 Task: Add an event with the title Second Marketing Campaign Performance Evaluation and Optimization, date '2023/10/25', time 7:50 AM to 9:50 AMand add a description: The Strategy Planning Session sets the foundation for informed decision-making, goal alignment, and coordinated efforts. It enables participants to collectively shape the organization's or project's direction, anticipate challenges, and create a roadmap for success._x000D_
_x000D_
_x000D_
_x000D_
_x000D_
, put the event into Blue category . Add location for the event as: 321 Kurfürstendamm, Berlin, Germany, logged in from the account softage.9@softage.netand send the event invitation to softage.7@softage.net with CC to  softage.8@softage.net. Set a reminder for the event 92 day before
Action: Mouse moved to (80, 103)
Screenshot: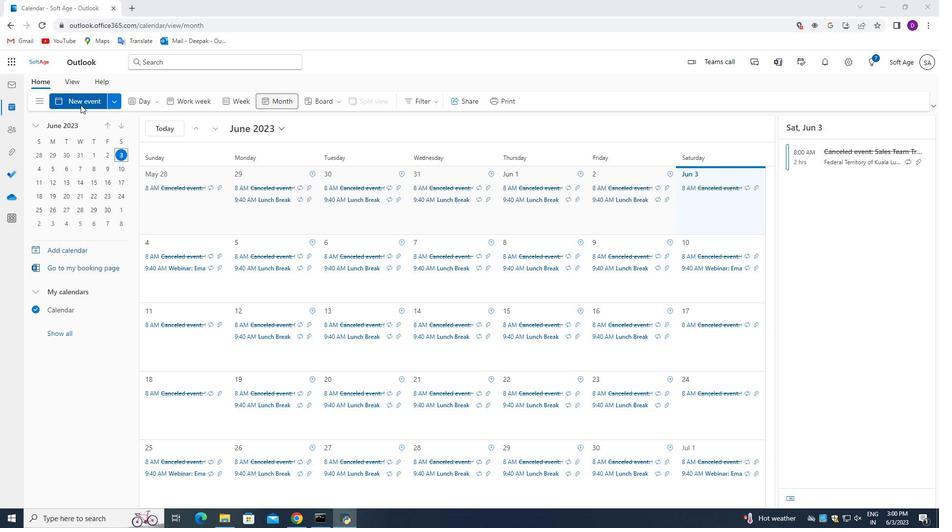 
Action: Mouse pressed left at (80, 103)
Screenshot: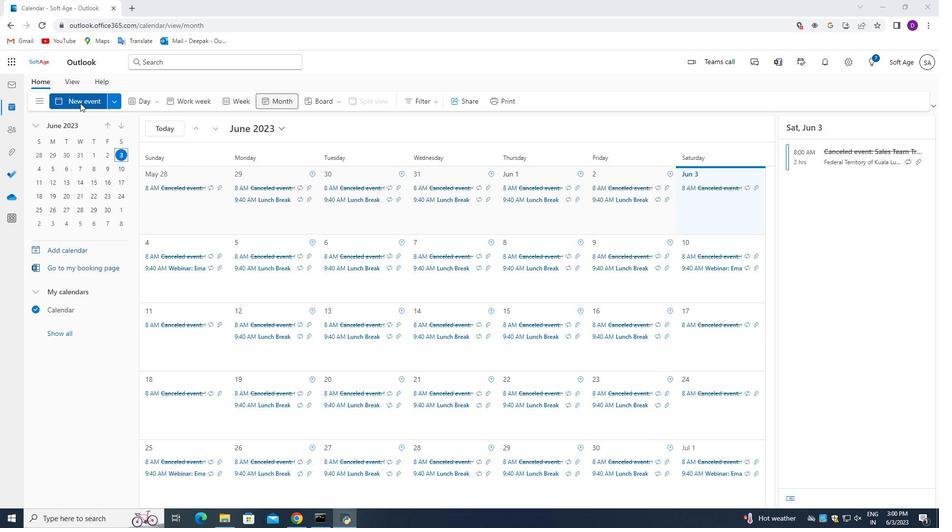
Action: Mouse moved to (296, 381)
Screenshot: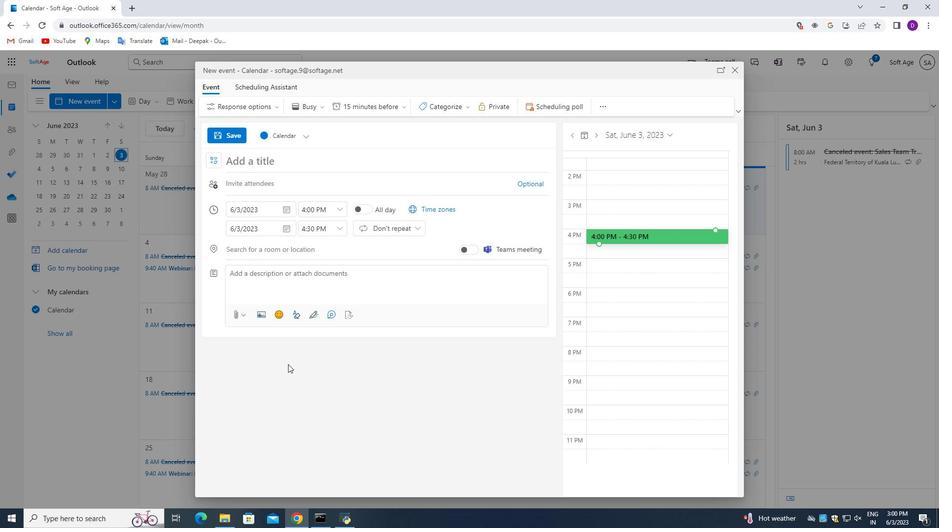 
Action: Key pressed <Key.shift_r>Second<Key.space><Key.shift>Marketing<Key.space><Key.shift_r>Campaign<Key.space><Key.shift_r><Key.shift>Performance<Key.space><Key.shift_r>Evaluation<Key.space>and<Key.space><Key.shift>Optimization
Screenshot: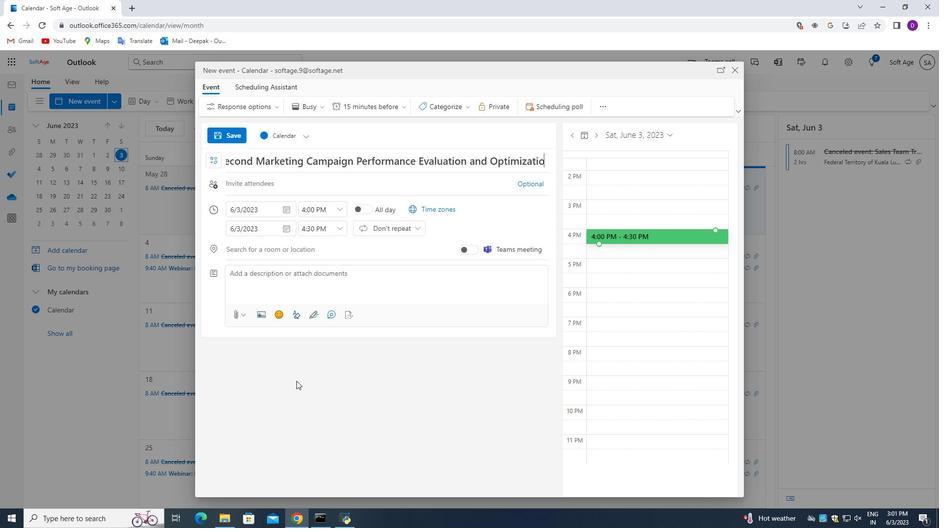 
Action: Mouse moved to (285, 209)
Screenshot: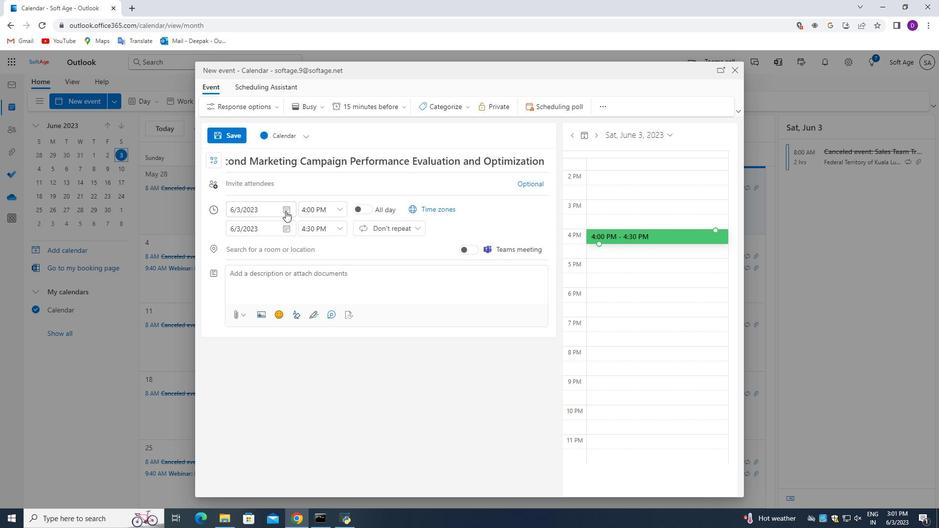 
Action: Mouse pressed left at (285, 209)
Screenshot: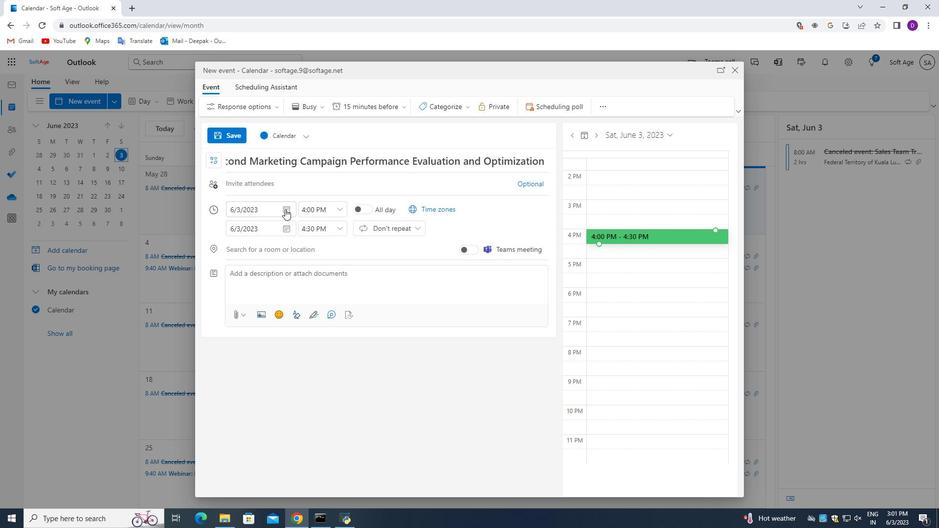 
Action: Mouse moved to (265, 233)
Screenshot: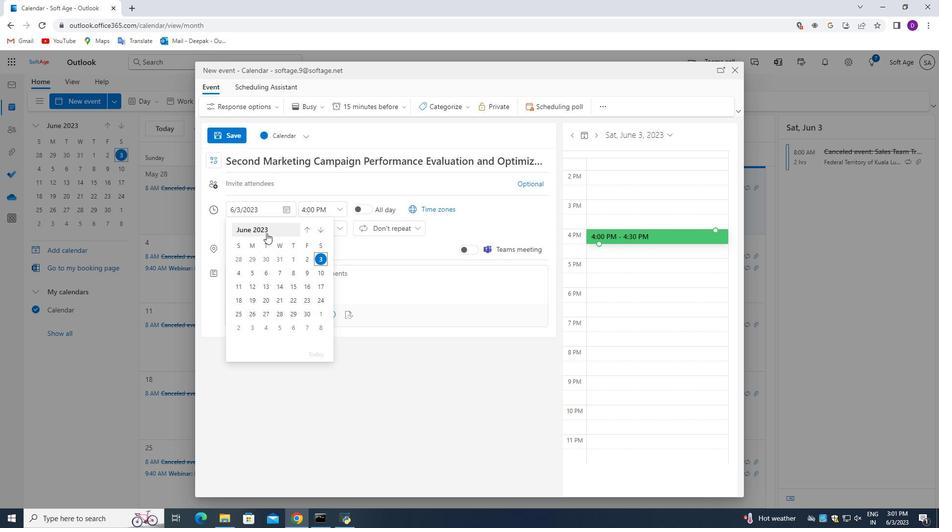 
Action: Mouse pressed left at (265, 233)
Screenshot: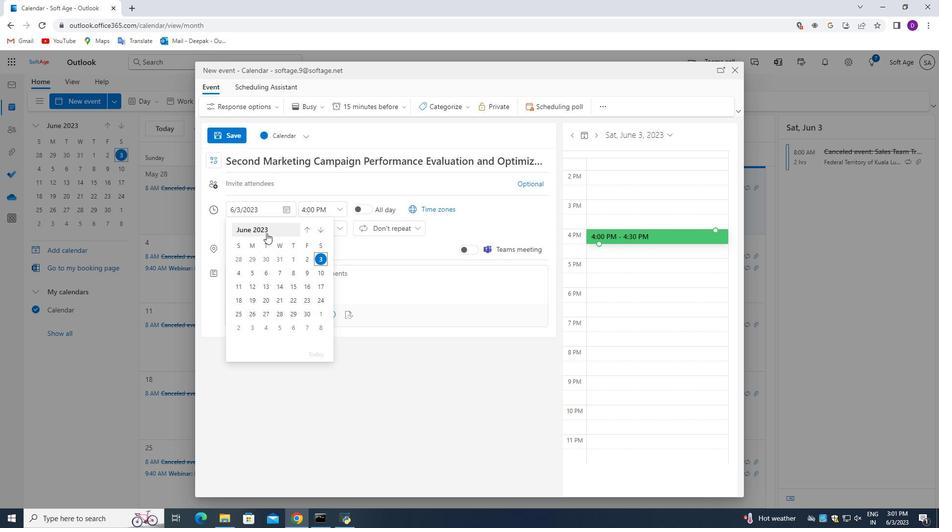 
Action: Mouse moved to (270, 304)
Screenshot: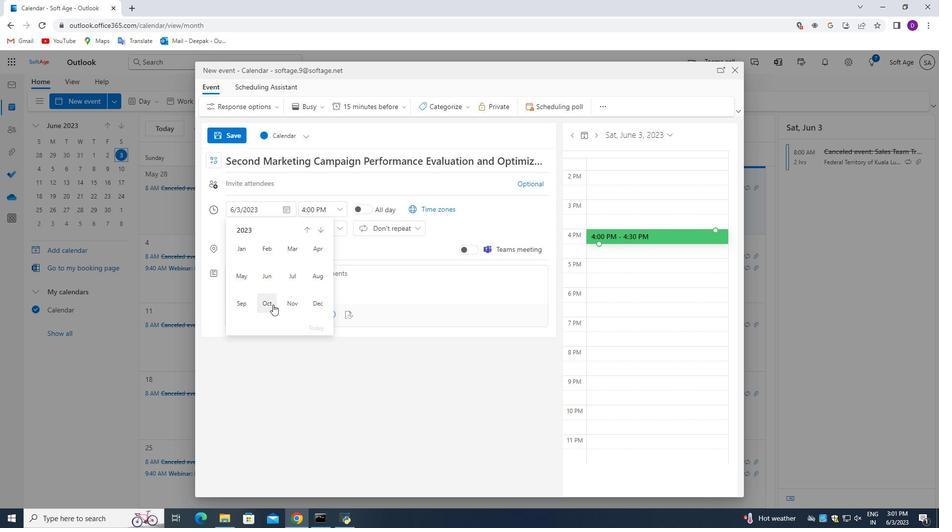 
Action: Mouse pressed left at (270, 304)
Screenshot: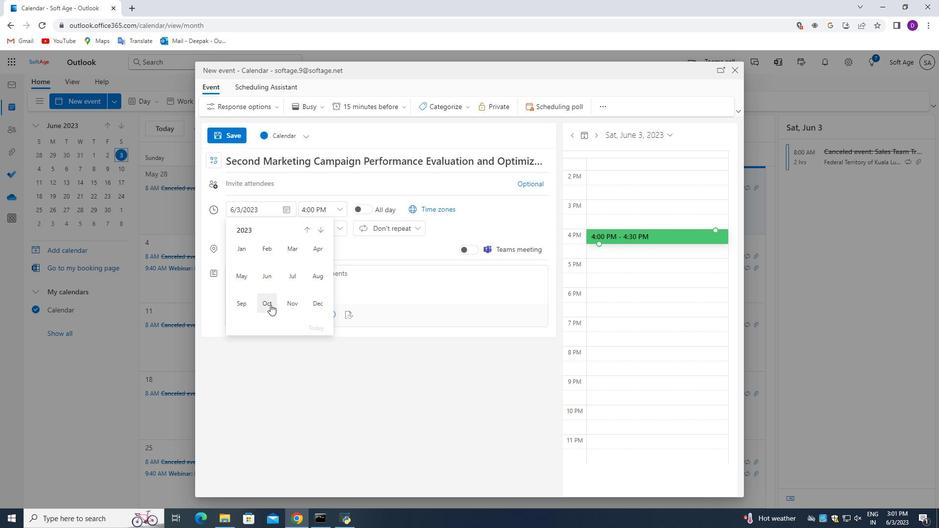 
Action: Mouse moved to (278, 300)
Screenshot: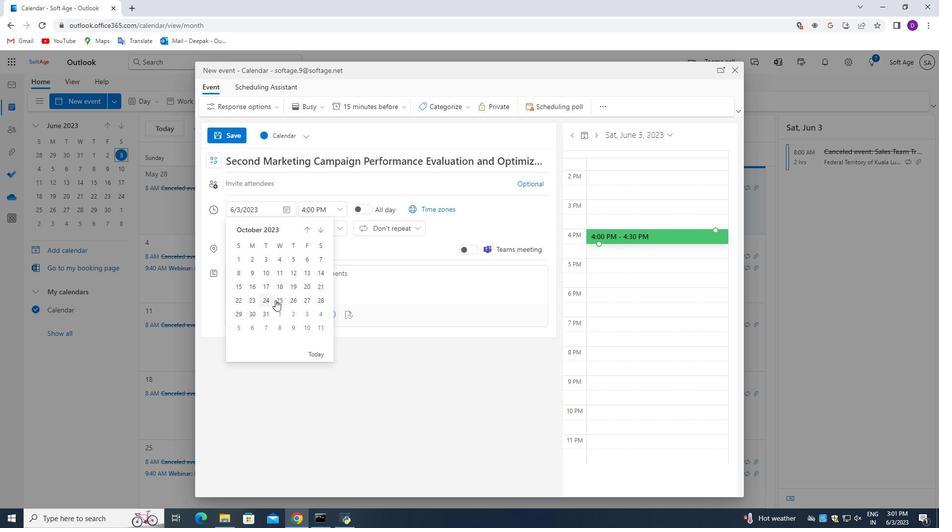 
Action: Mouse pressed left at (278, 300)
Screenshot: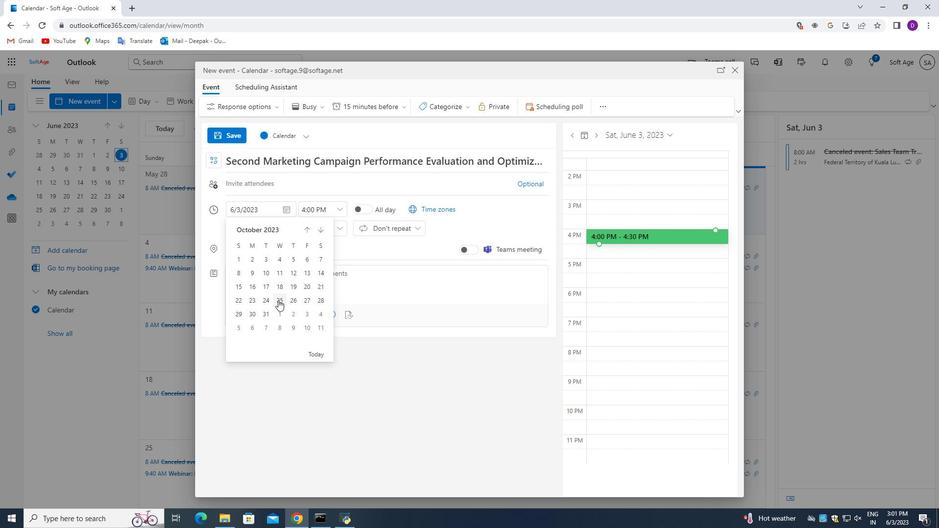 
Action: Mouse moved to (309, 208)
Screenshot: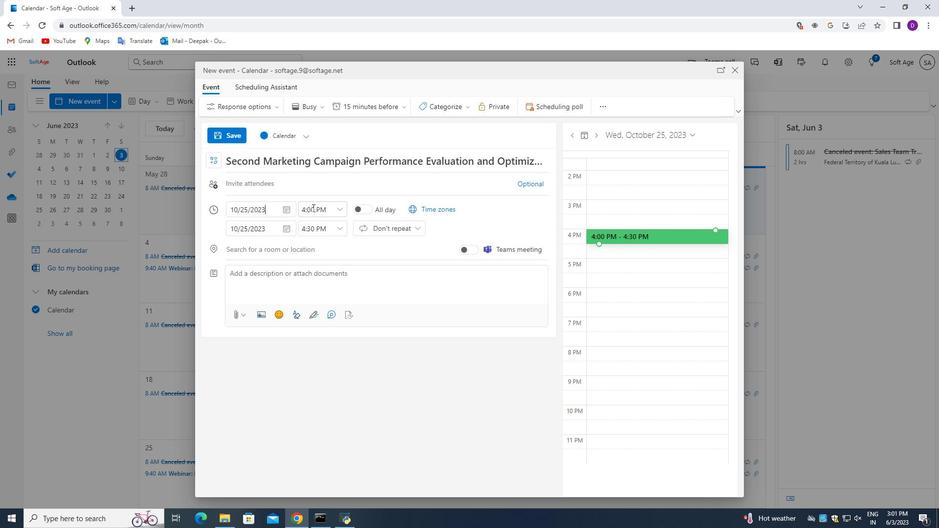 
Action: Mouse pressed left at (309, 208)
Screenshot: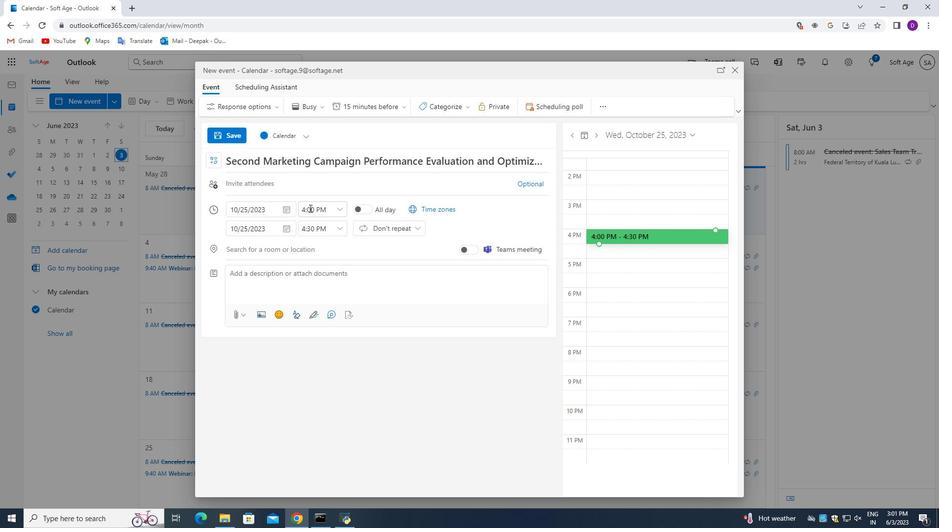
Action: Mouse moved to (304, 210)
Screenshot: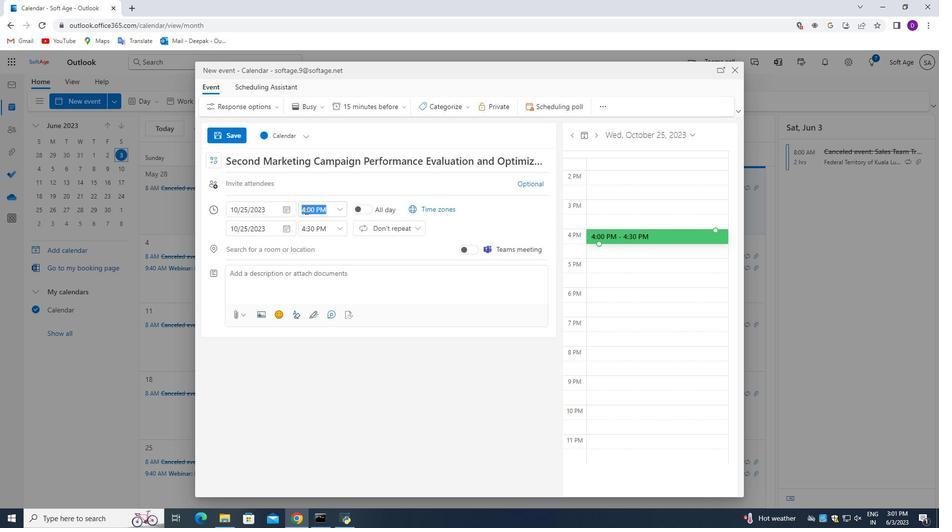 
Action: Mouse pressed left at (304, 210)
Screenshot: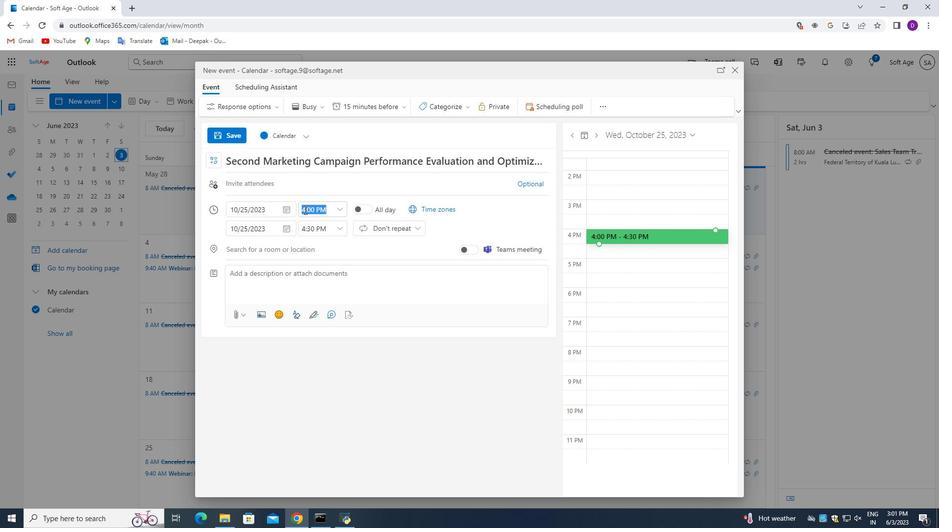 
Action: Mouse moved to (318, 213)
Screenshot: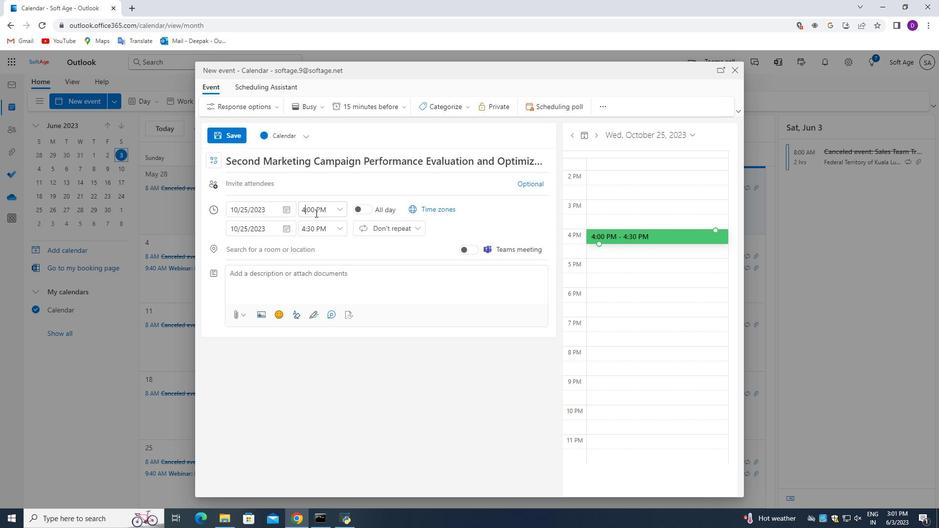 
Action: Key pressed <Key.backspace>7
Screenshot: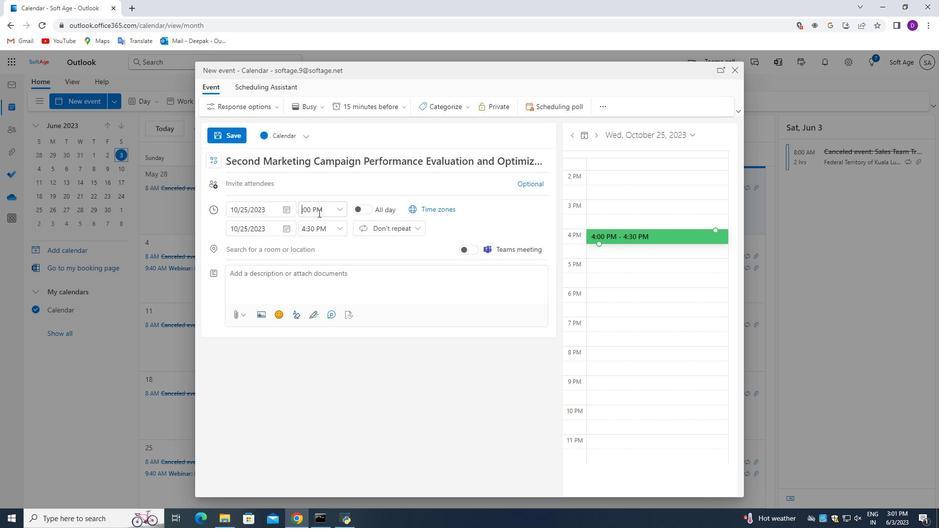 
Action: Mouse moved to (309, 208)
Screenshot: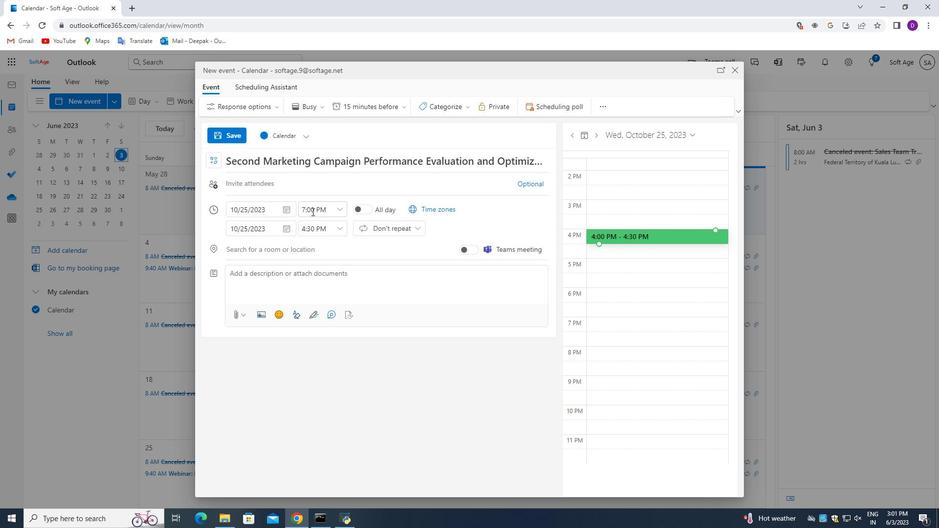 
Action: Mouse pressed left at (309, 208)
Screenshot: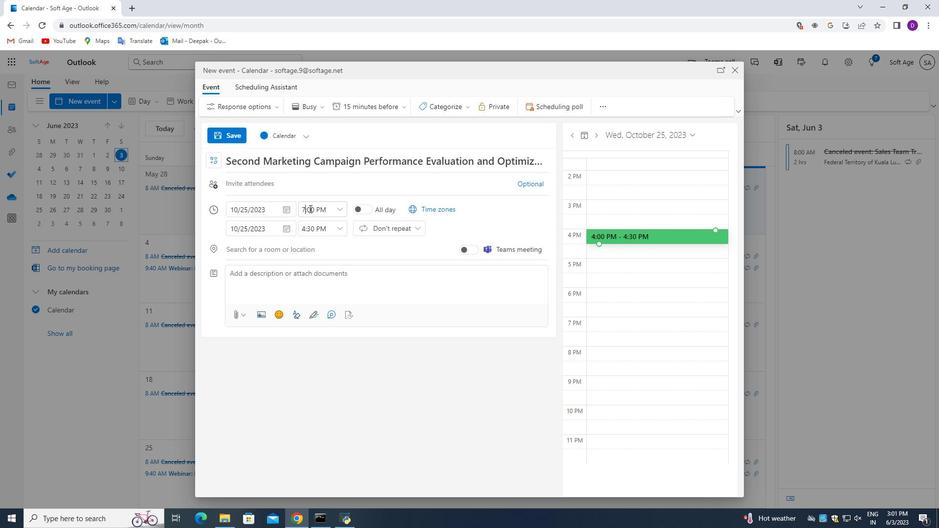 
Action: Mouse moved to (313, 224)
Screenshot: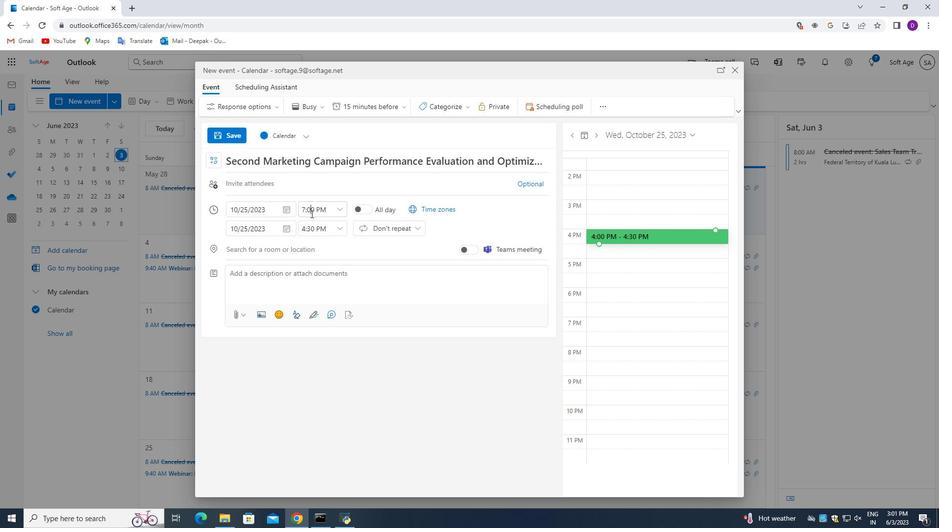 
Action: Key pressed <Key.backspace>5
Screenshot: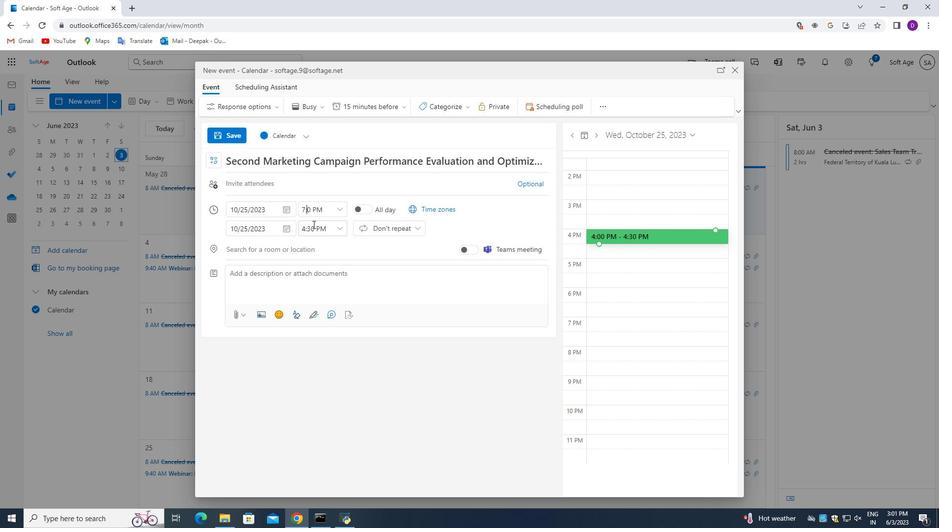 
Action: Mouse moved to (320, 209)
Screenshot: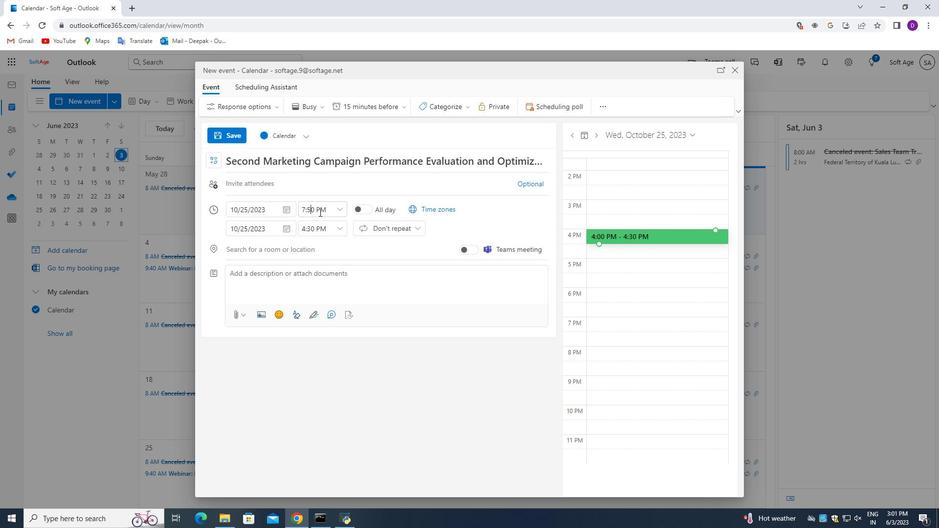 
Action: Mouse pressed left at (320, 209)
Screenshot: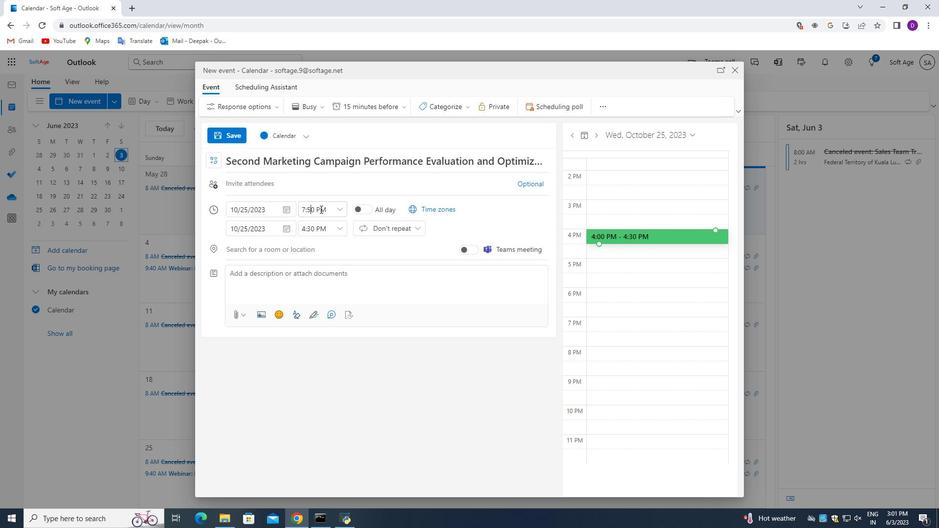 
Action: Key pressed <Key.backspace><Key.shift_r>A
Screenshot: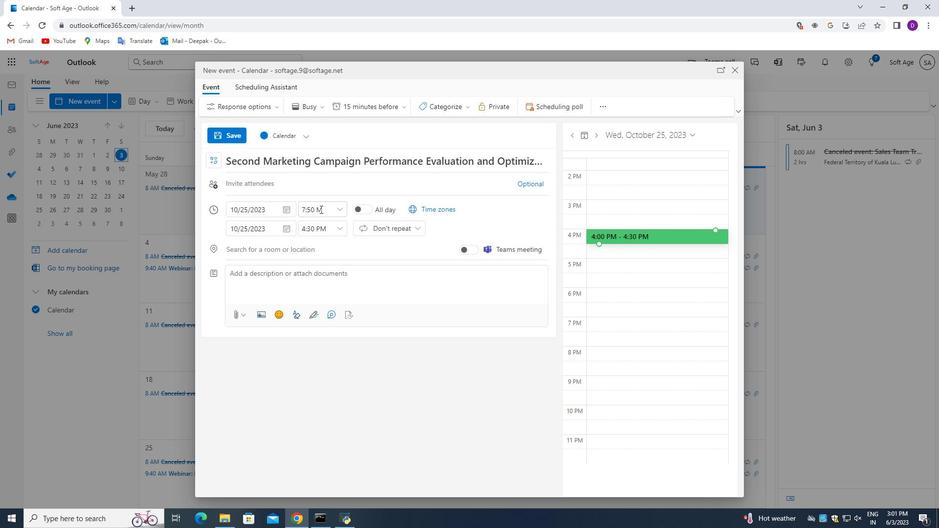 
Action: Mouse moved to (305, 227)
Screenshot: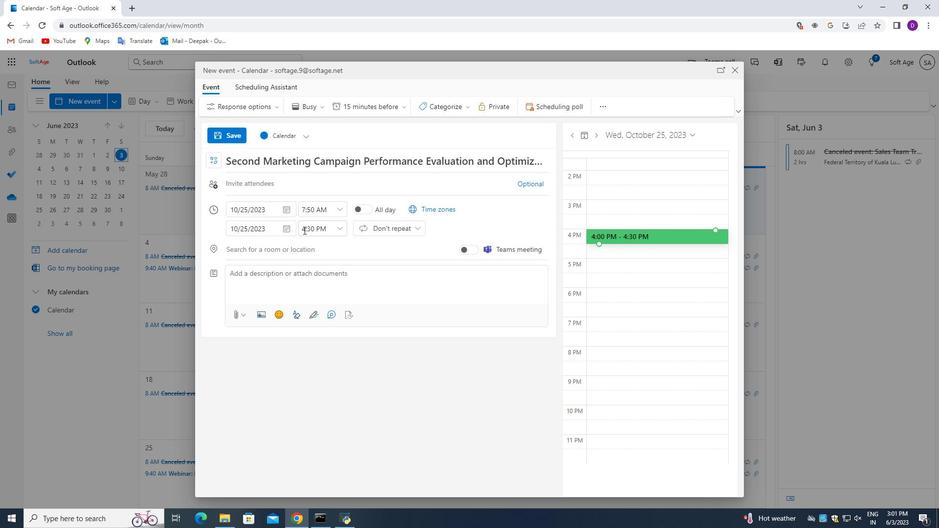 
Action: Mouse pressed left at (305, 227)
Screenshot: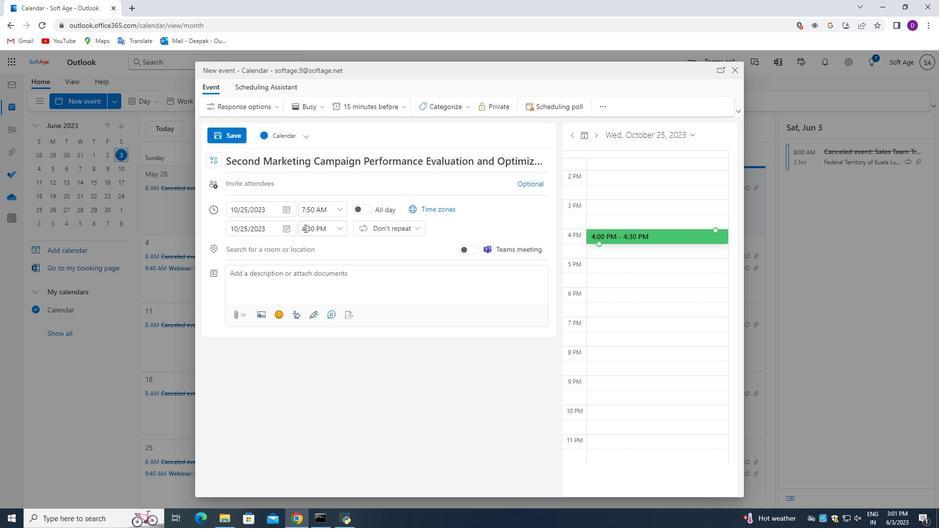 
Action: Mouse pressed left at (305, 227)
Screenshot: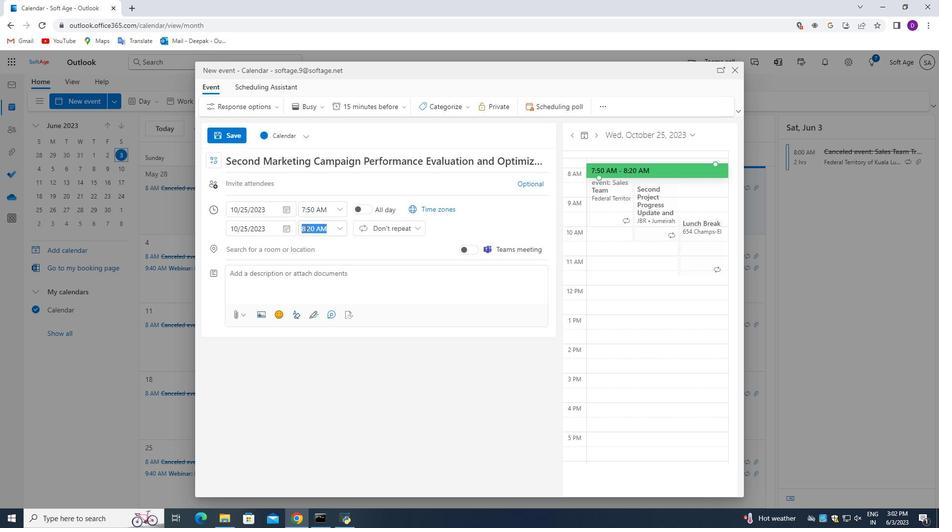 
Action: Mouse moved to (303, 226)
Screenshot: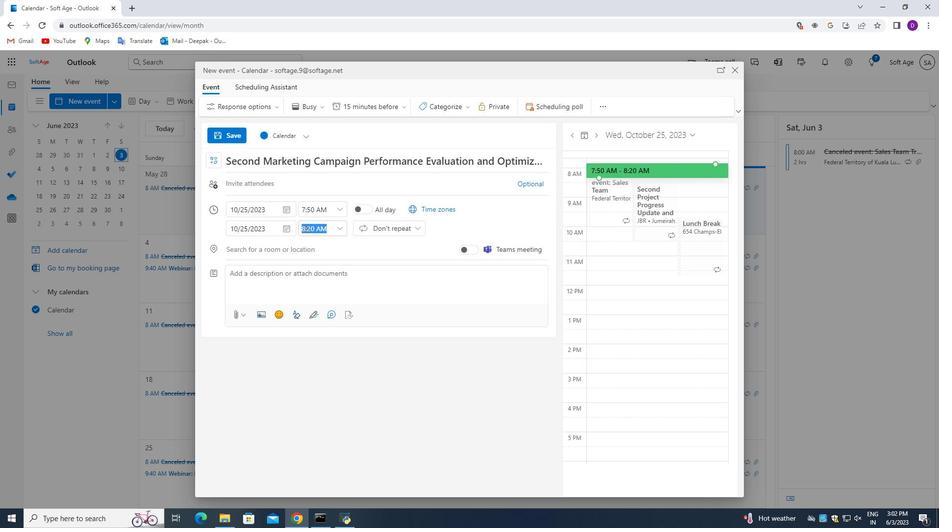 
Action: Mouse pressed left at (303, 226)
Screenshot: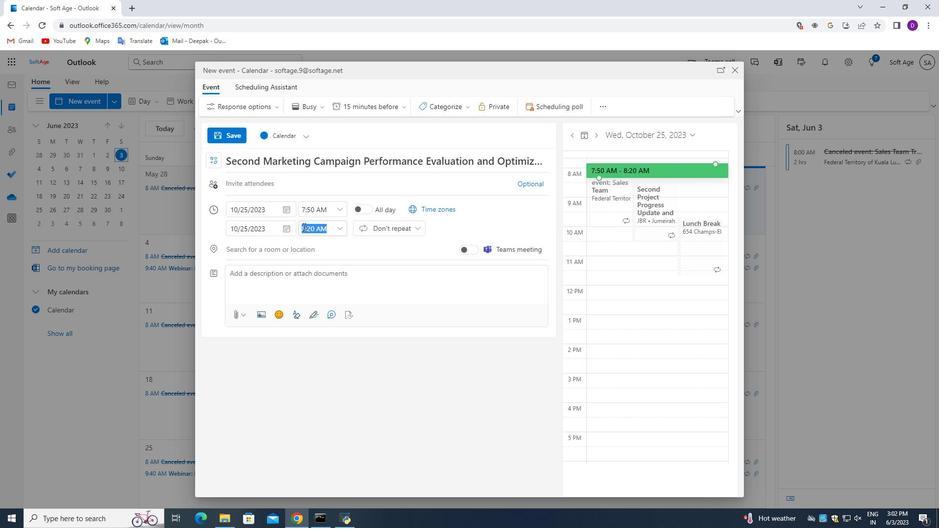 
Action: Mouse moved to (308, 234)
Screenshot: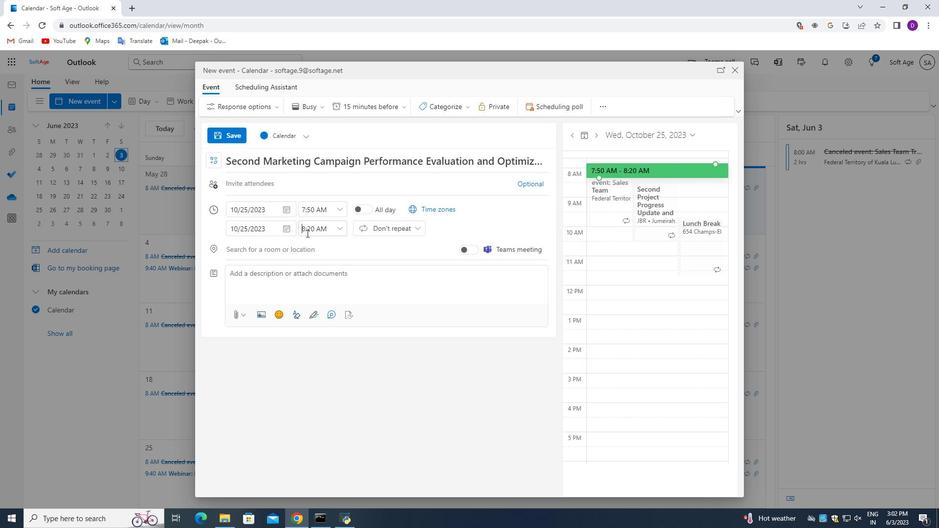 
Action: Key pressed <Key.right><Key.backspace>9<Key.right><Key.right><Key.backspace>5
Screenshot: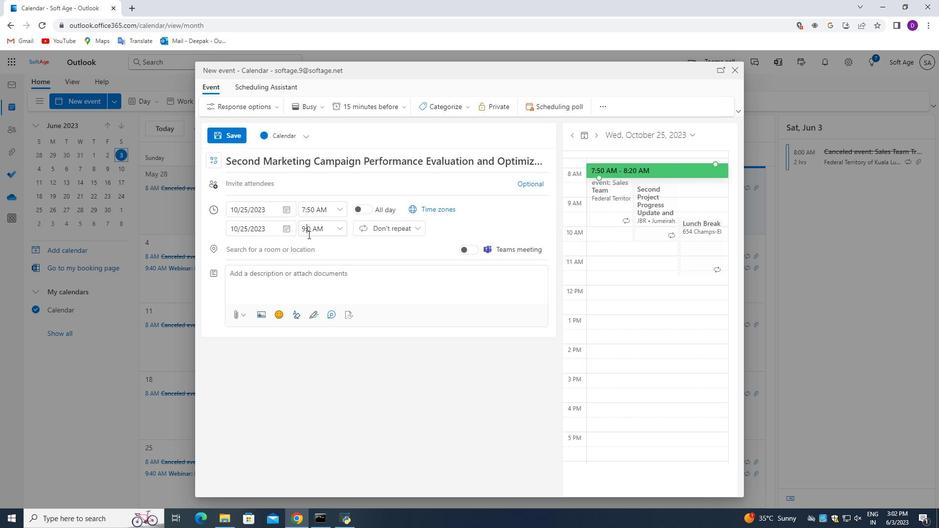 
Action: Mouse moved to (286, 273)
Screenshot: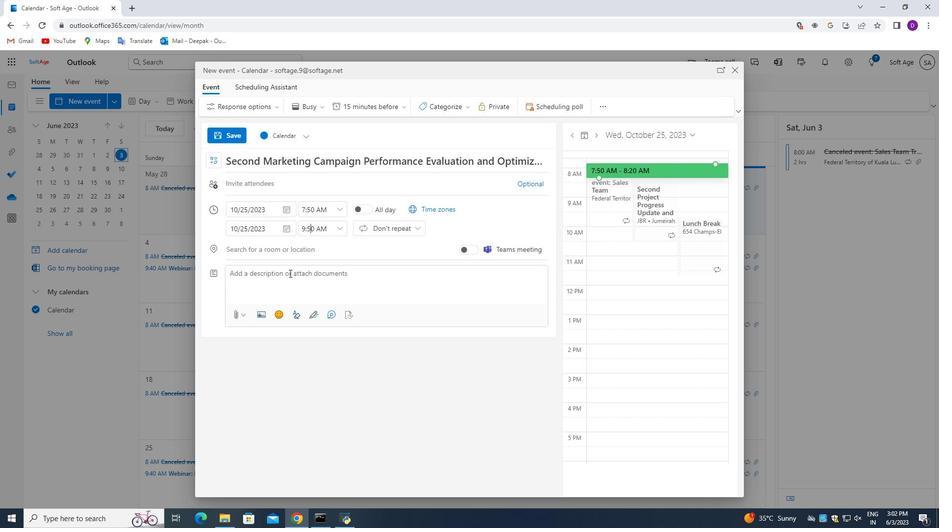 
Action: Mouse pressed left at (286, 273)
Screenshot: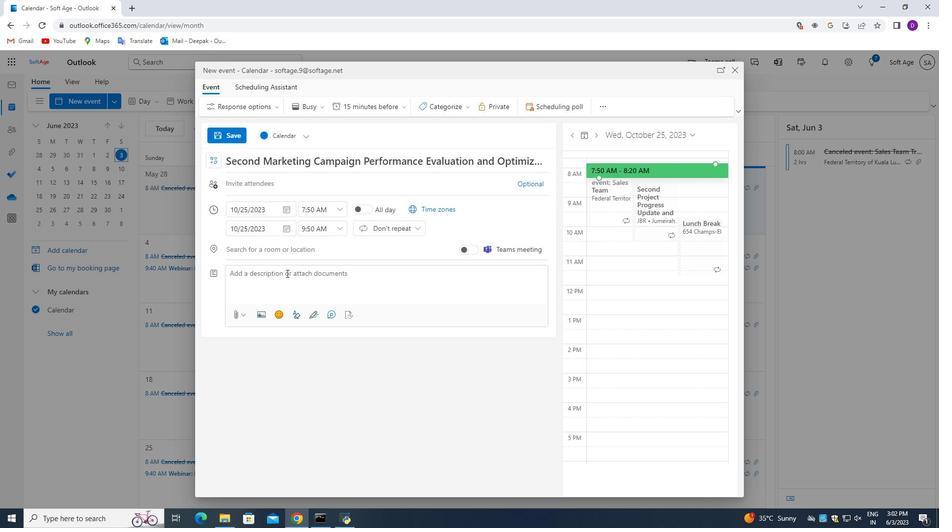 
Action: Mouse moved to (313, 381)
Screenshot: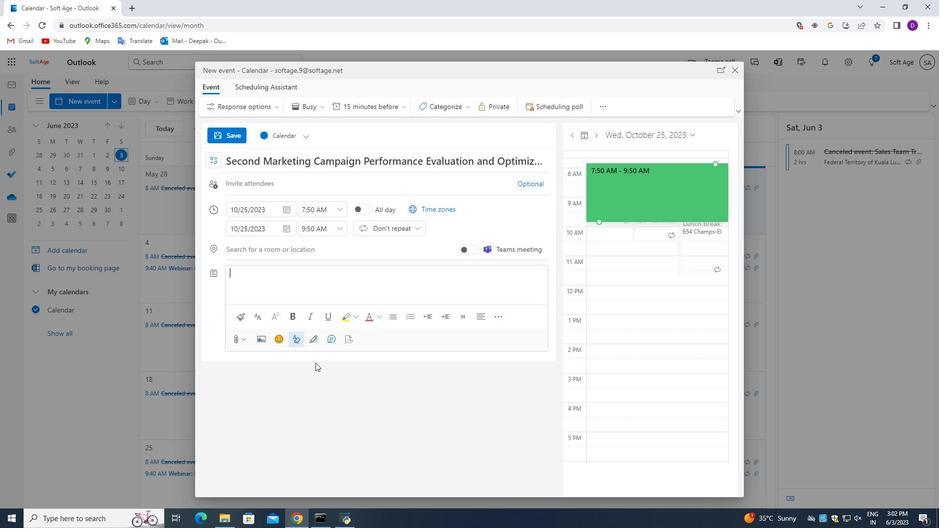 
Action: Key pressed <Key.shift_r>The<Key.space><Key.shift_r>Strtegy<Key.space><Key.backspace><Key.backspace><Key.backspace><Key.backspace><Key.backspace>ategy<Key.space><Key.shift>Planning<Key.space><Key.shift_r>Session<Key.space>sets<Key.space>the<Key.space>foundation<Key.space>for<Key.space>informed<Key.space>decision-making,<Key.space>goal<Key.space>alignment,<Key.space>and<Key.space>cooe<Key.backspace>rdinated<Key.space>efforts.<Key.space><Key.shift>It<Key.space>enables<Key.space>participants<Key.space>to<Key.space>collev<Key.backspace>ctively<Key.space>shape<Key.space>the<Key.space>organization's<Key.space>or<Key.space>project's<Key.space>direction<Key.space><Key.backspace>,<Key.space>anticipate<Key.space>challenges.<Key.space><Key.backspace><Key.backspace>,<Key.space>and<Key.space>create<Key.space>a<Key.space>roadmap<Key.space>for<Key.space>success.
Screenshot: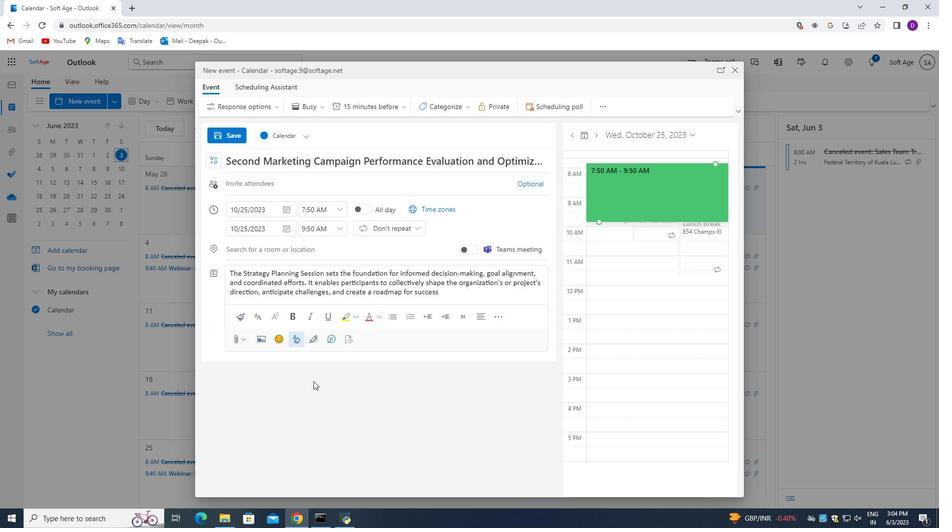 
Action: Mouse moved to (449, 105)
Screenshot: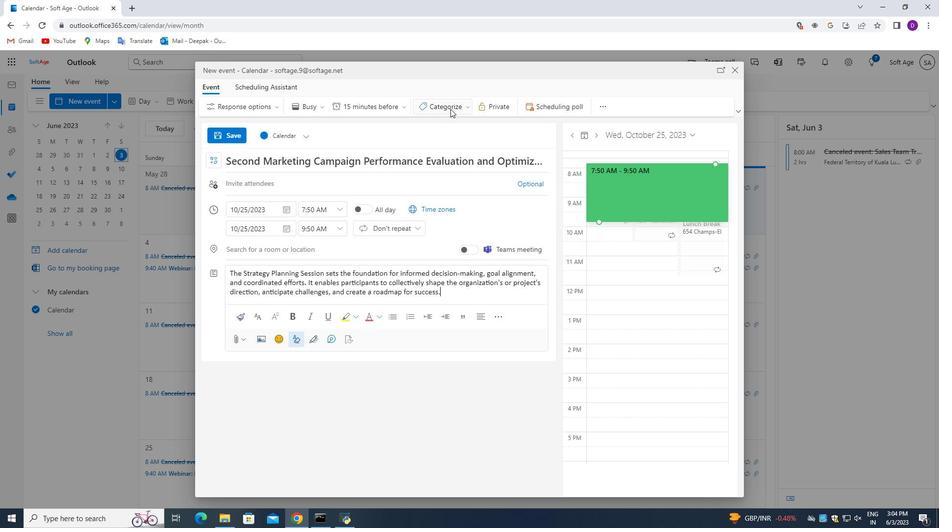 
Action: Mouse pressed left at (449, 105)
Screenshot: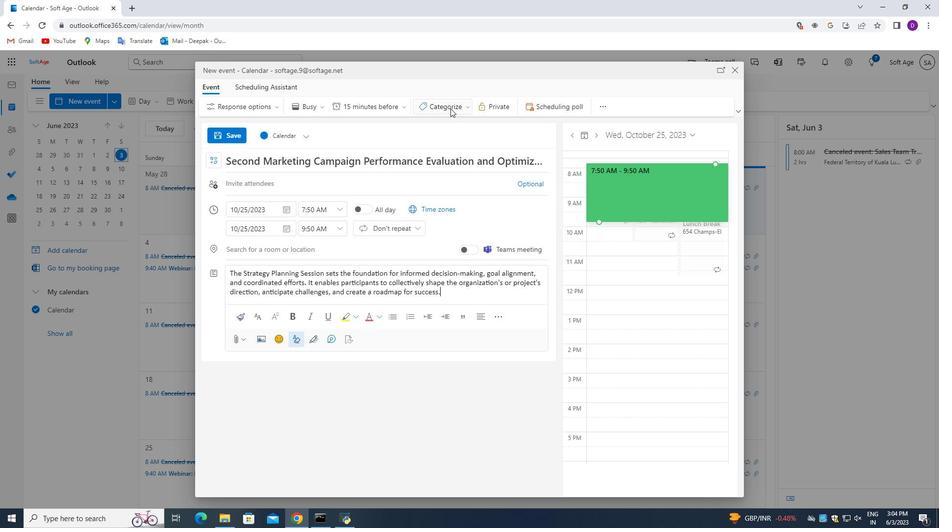 
Action: Mouse moved to (461, 126)
Screenshot: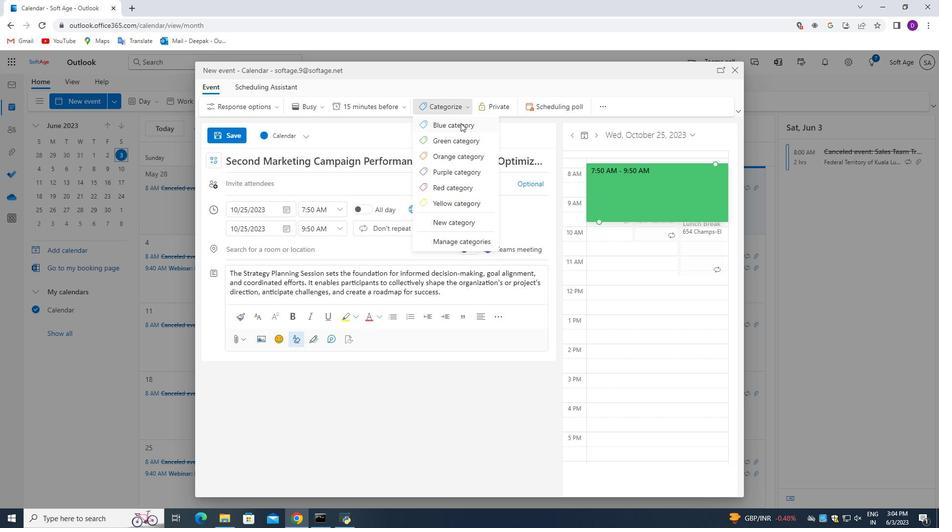 
Action: Mouse pressed left at (461, 126)
Screenshot: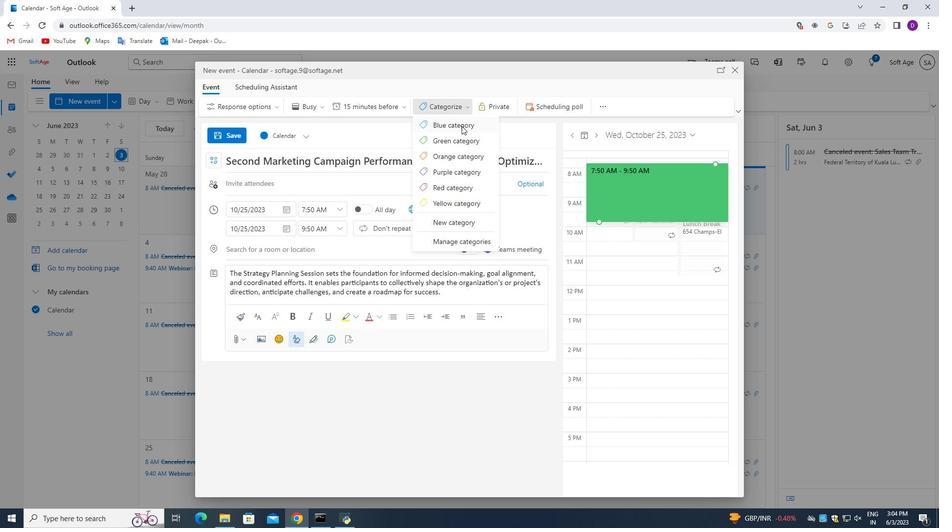 
Action: Mouse moved to (246, 251)
Screenshot: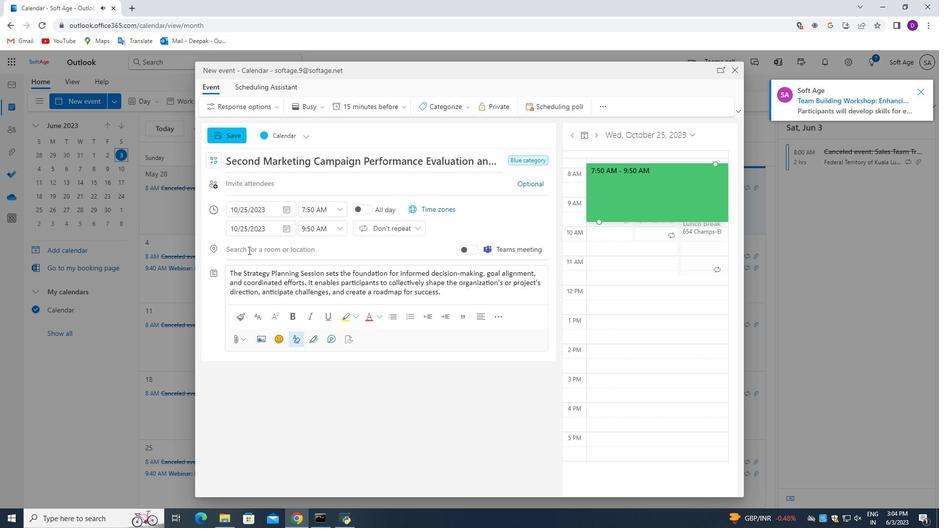 
Action: Mouse pressed left at (246, 251)
Screenshot: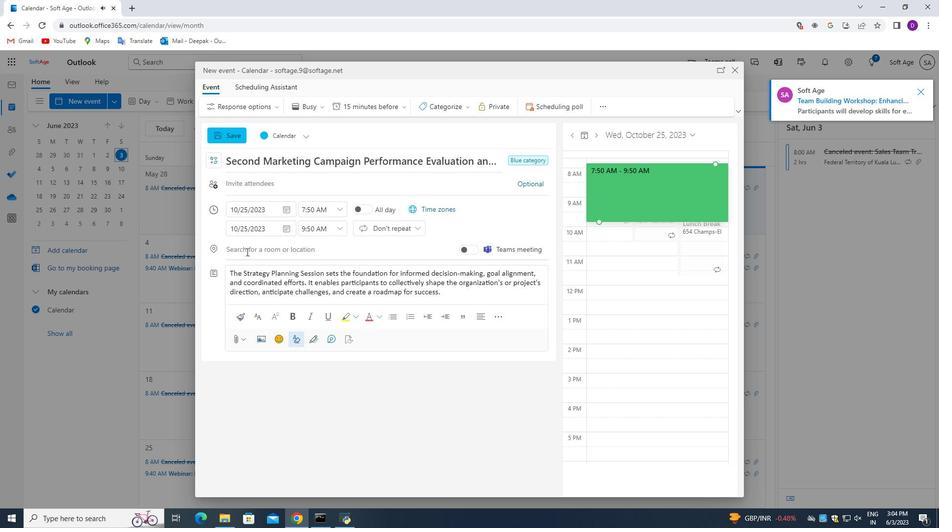 
Action: Mouse moved to (384, 389)
Screenshot: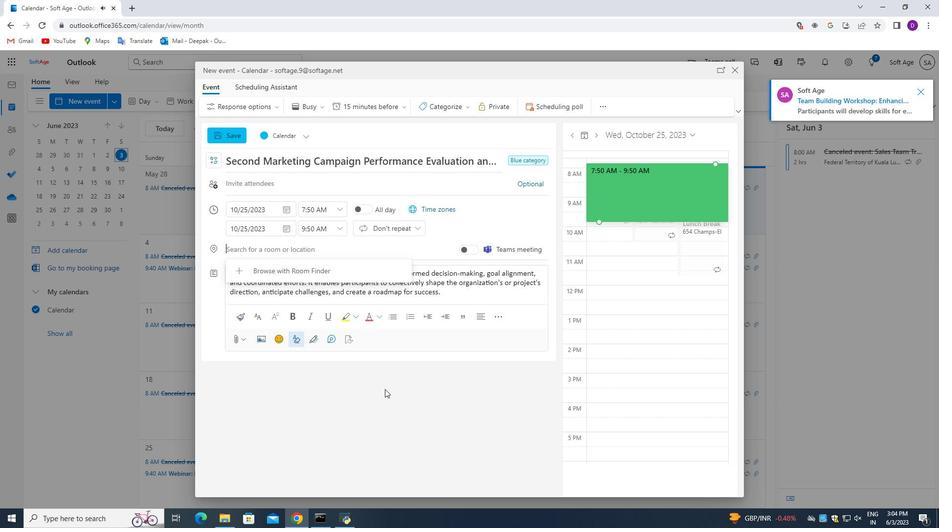 
Action: Key pressed 321<Key.space><Key.shift>Kurfurstendamm,<Key.space><Key.shift_r><Key.shift_r><Key.shift_r><Key.shift_r><Key.shift_r><Key.shift_r><Key.shift_r><Key.shift_r><Key.shift_r><Key.shift_r><Key.shift_r><Key.shift_r><Key.shift_r><Key.shift_r>Berlin,<Key.space><Key.shift_r>Germany
Screenshot: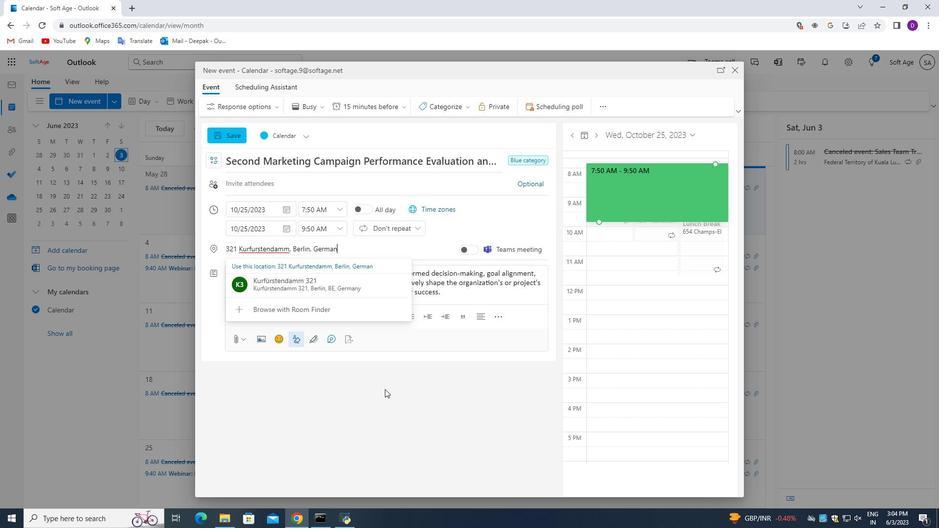 
Action: Mouse pressed left at (384, 389)
Screenshot: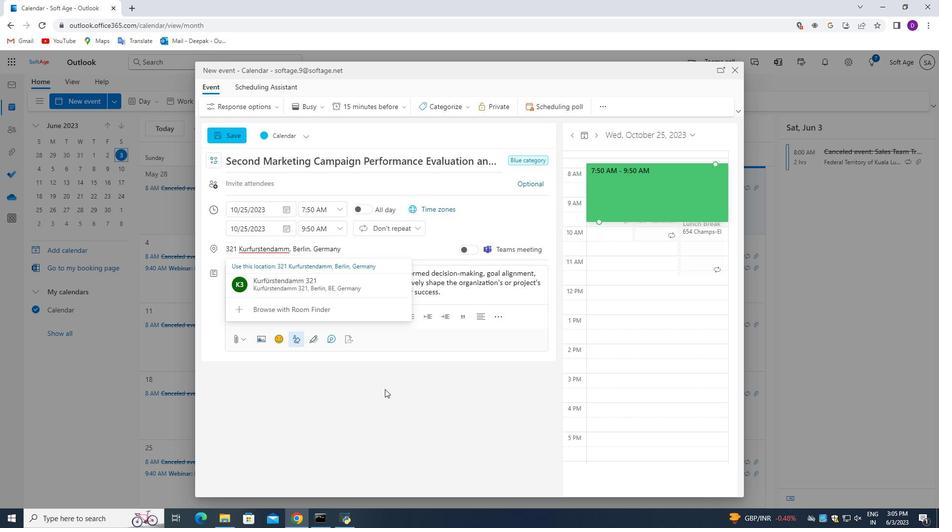
Action: Mouse moved to (265, 183)
Screenshot: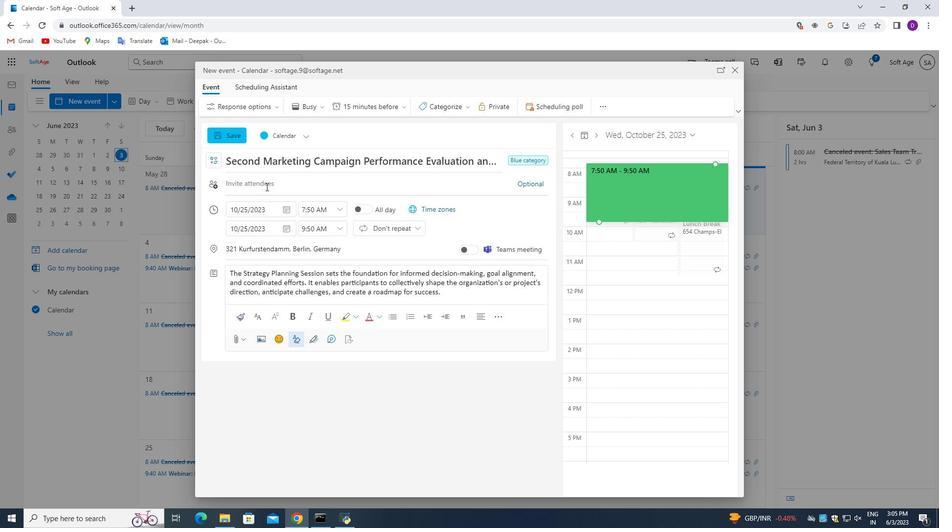 
Action: Mouse pressed left at (265, 183)
Screenshot: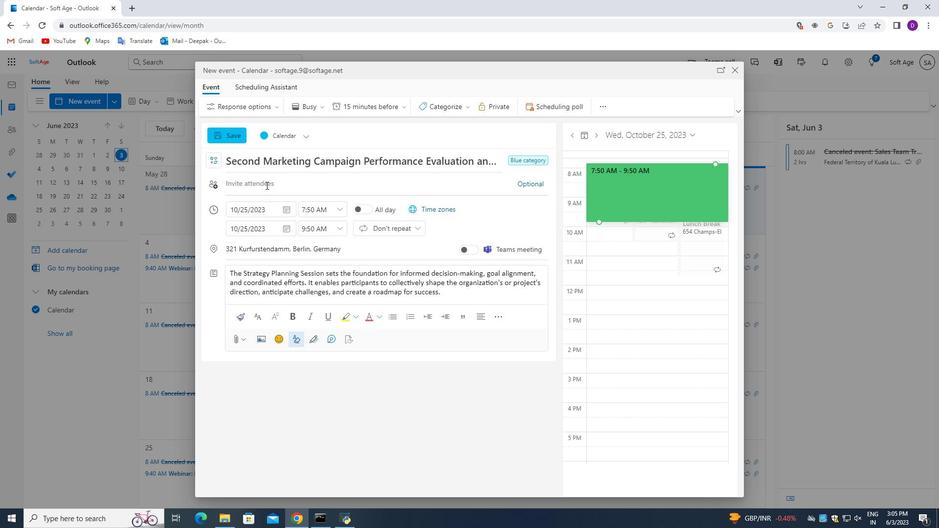 
Action: Mouse moved to (344, 368)
Screenshot: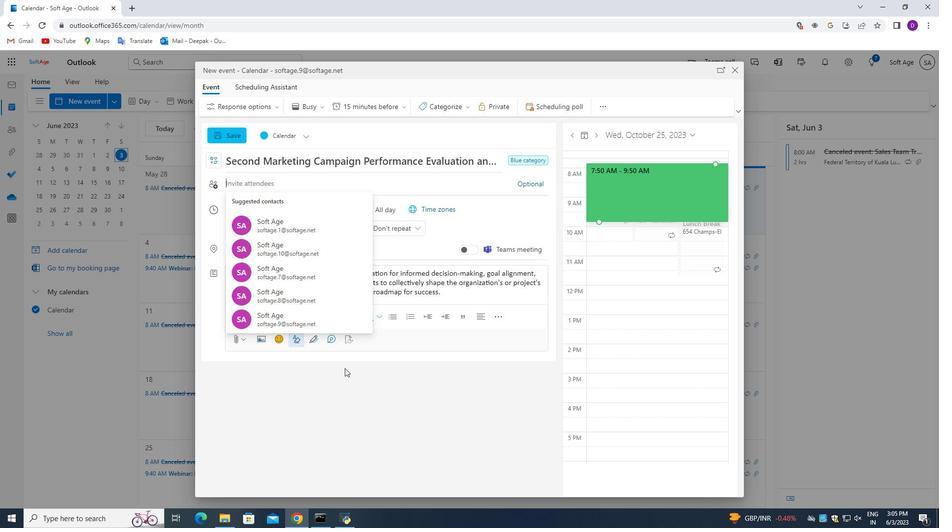 
Action: Key pressed <Key.shift_r>softage.7<Key.shift>@softage.net<Key.enter>
Screenshot: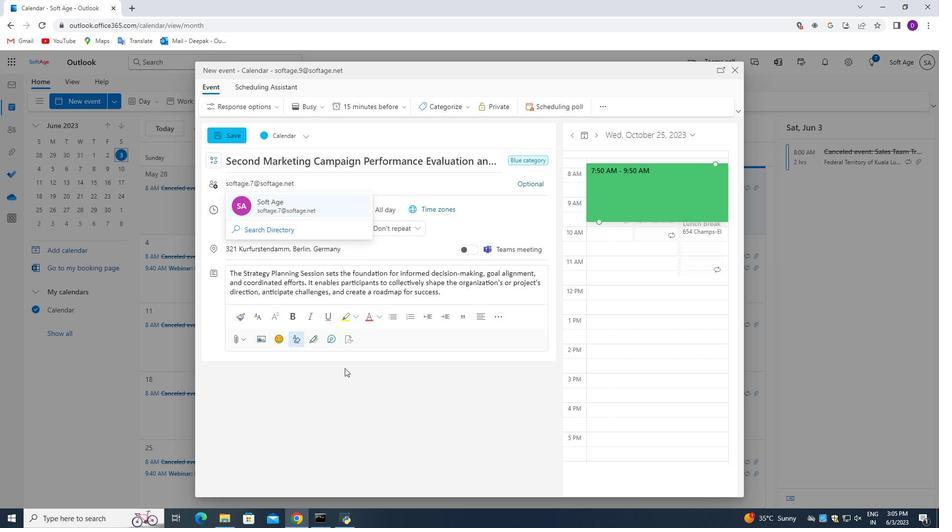 
Action: Mouse moved to (528, 188)
Screenshot: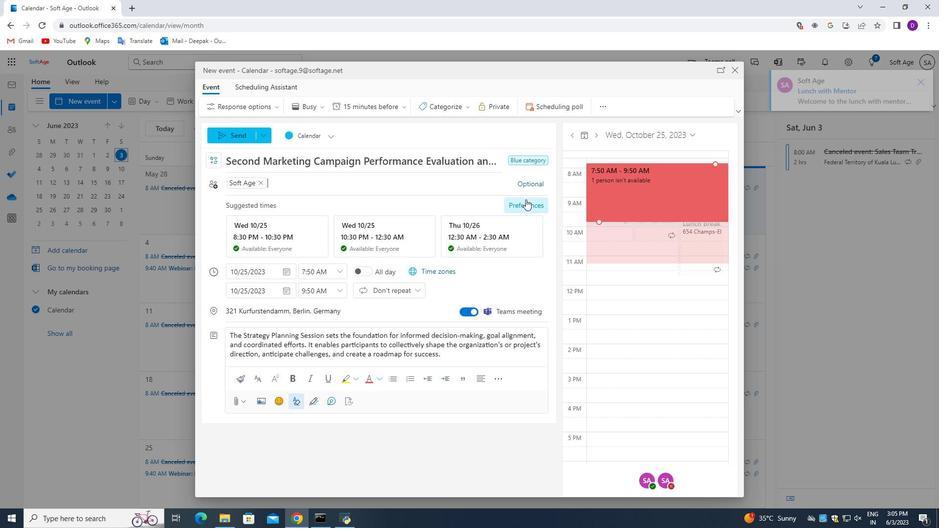 
Action: Mouse pressed left at (528, 188)
Screenshot: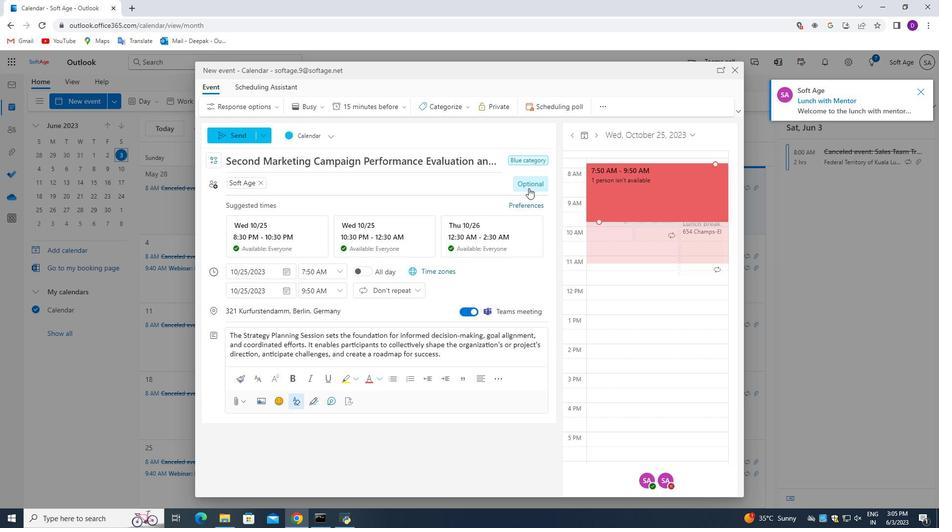
Action: Mouse moved to (333, 181)
Screenshot: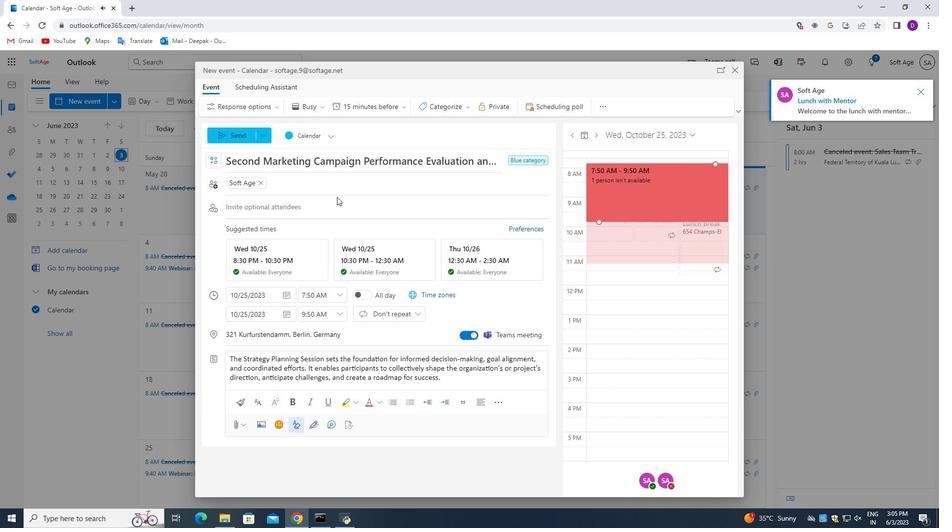 
Action: Key pressed softage.8<Key.shift>@softage.net<Key.enter>
Screenshot: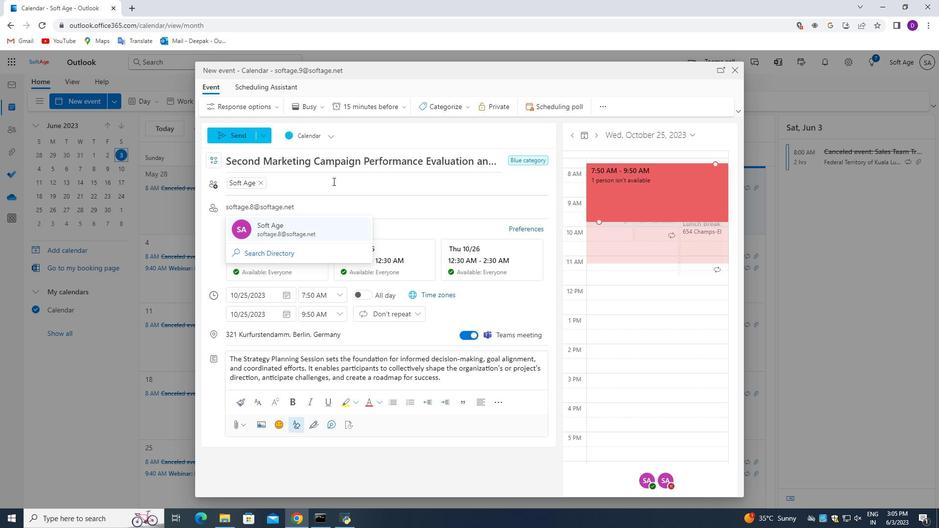 
Action: Mouse moved to (391, 105)
Screenshot: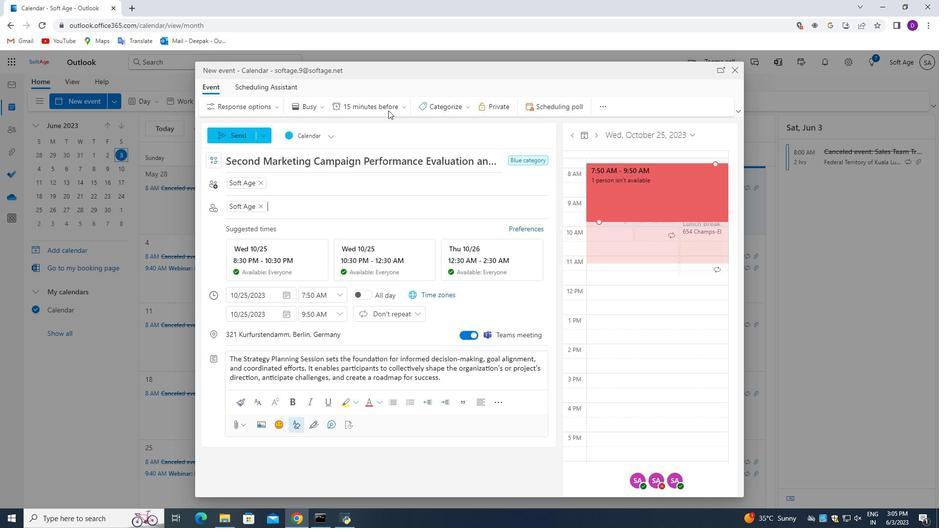 
Action: Mouse pressed left at (391, 105)
Screenshot: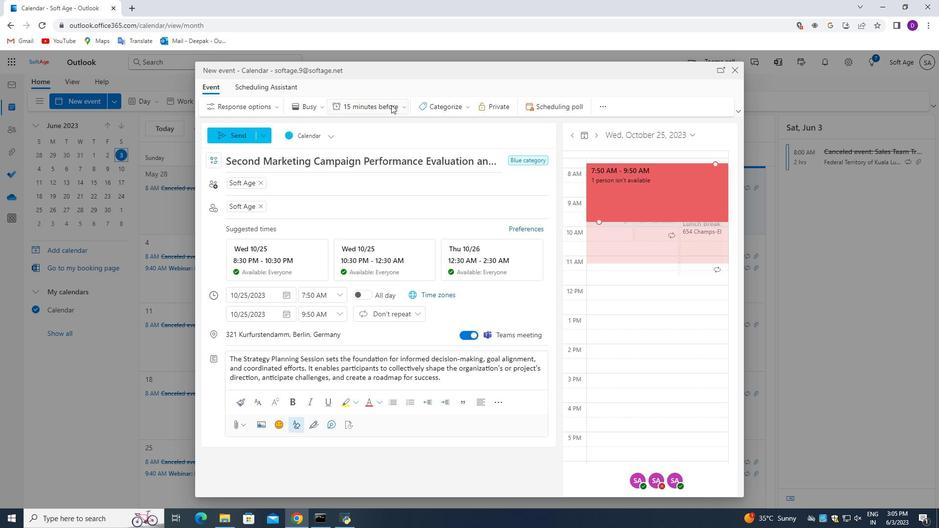 
Action: Mouse moved to (375, 299)
Screenshot: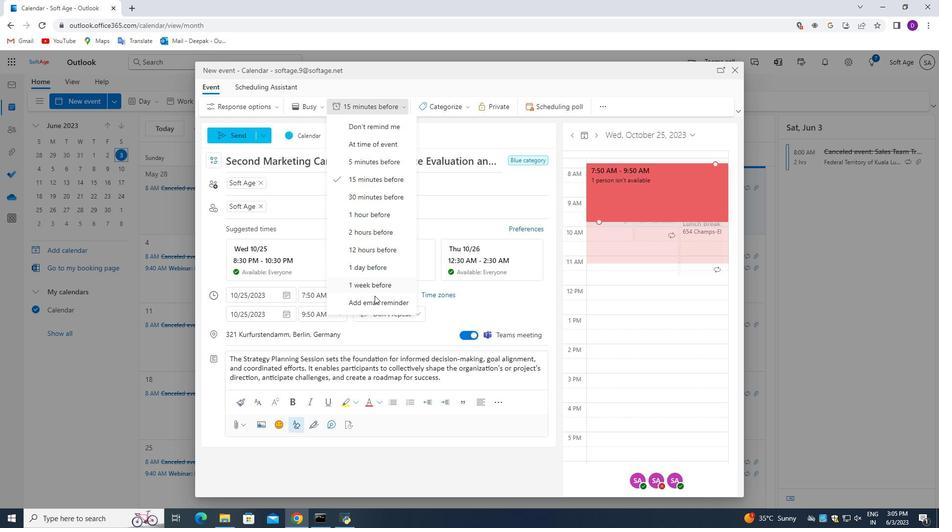 
Action: Mouse pressed left at (375, 299)
Screenshot: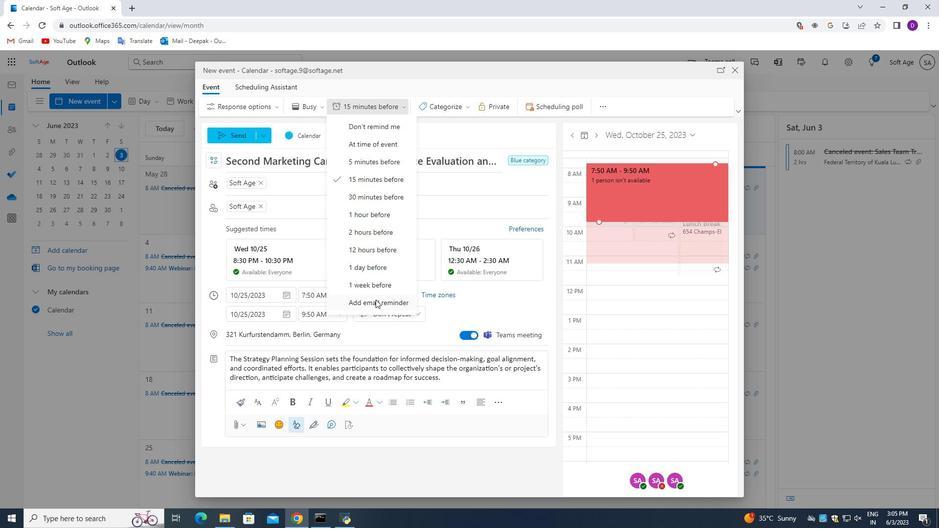 
Action: Mouse moved to (359, 214)
Screenshot: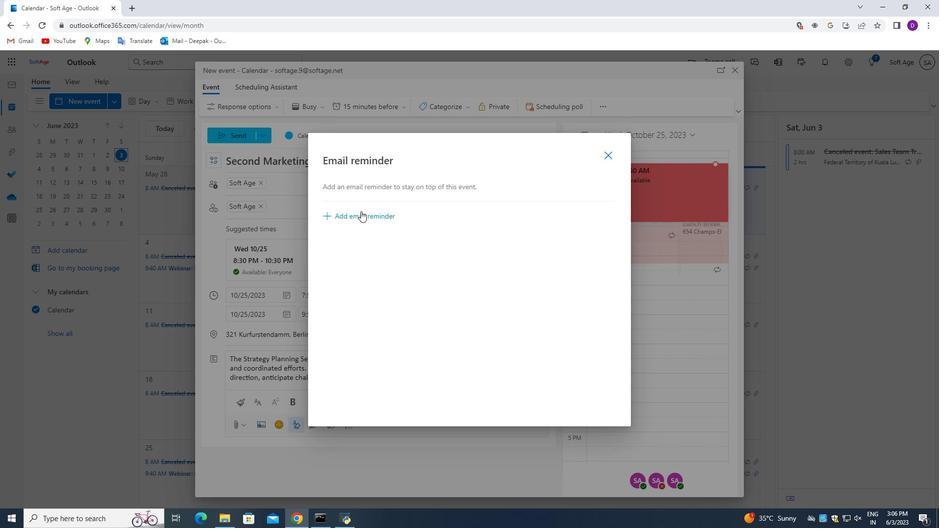 
Action: Mouse pressed left at (359, 214)
Screenshot: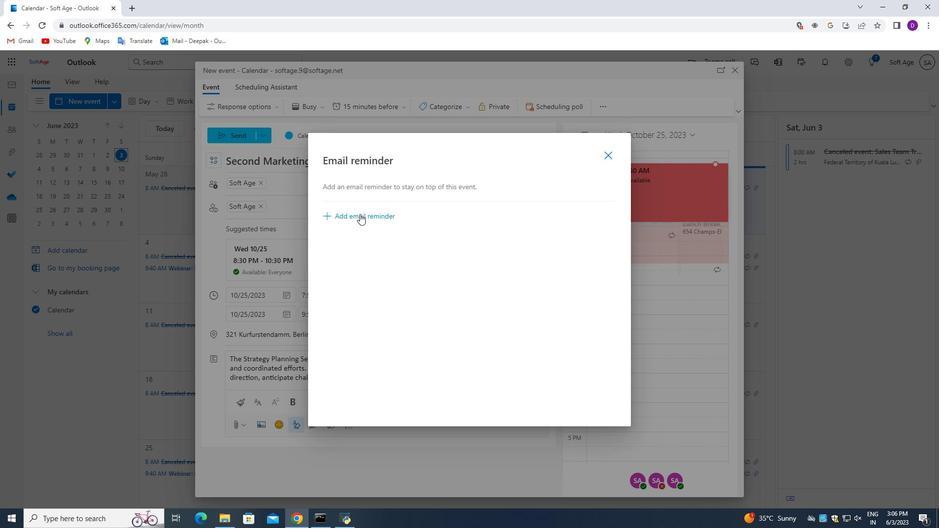 
Action: Mouse moved to (428, 213)
Screenshot: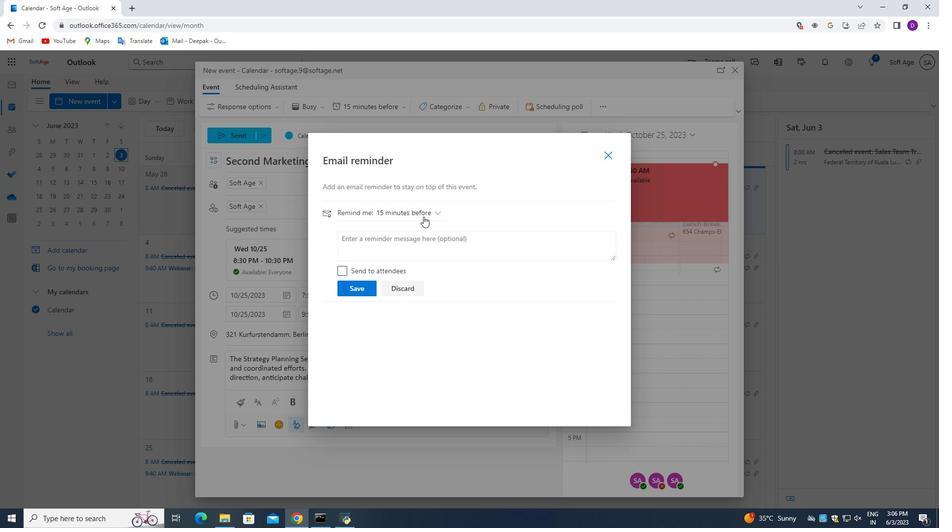 
Action: Mouse pressed left at (428, 213)
Screenshot: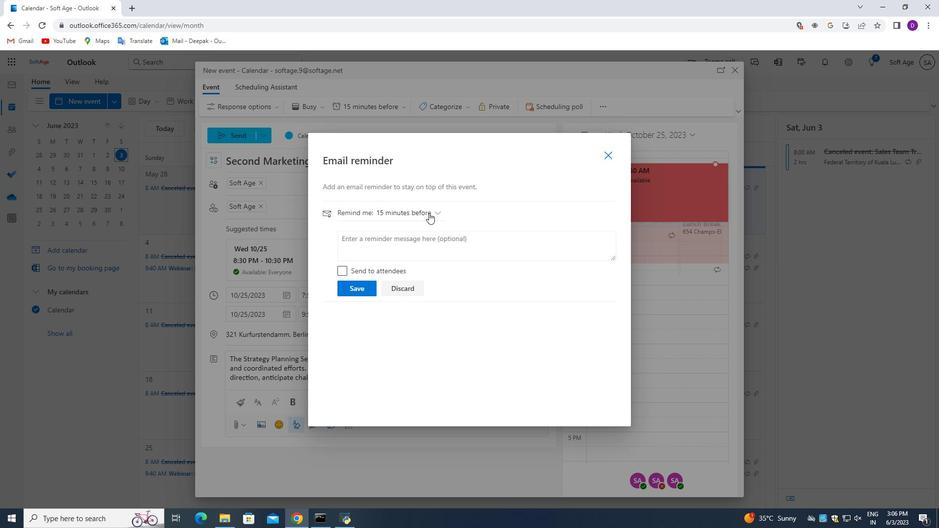 
Action: Mouse moved to (394, 387)
Screenshot: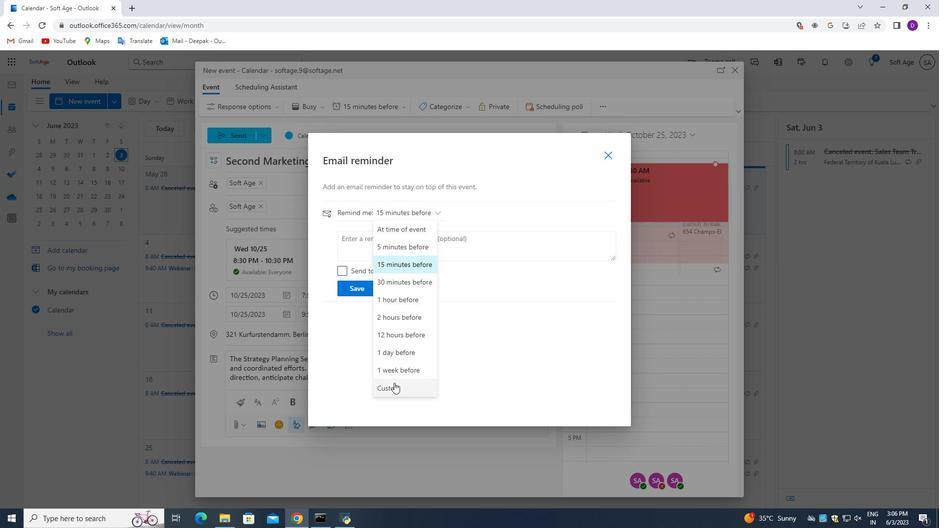 
Action: Mouse pressed left at (394, 387)
Screenshot: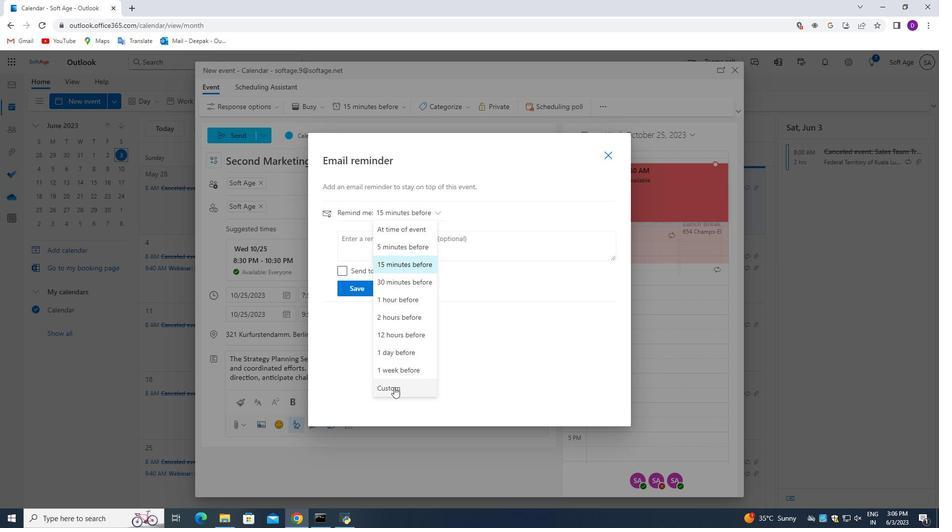 
Action: Mouse moved to (368, 269)
Screenshot: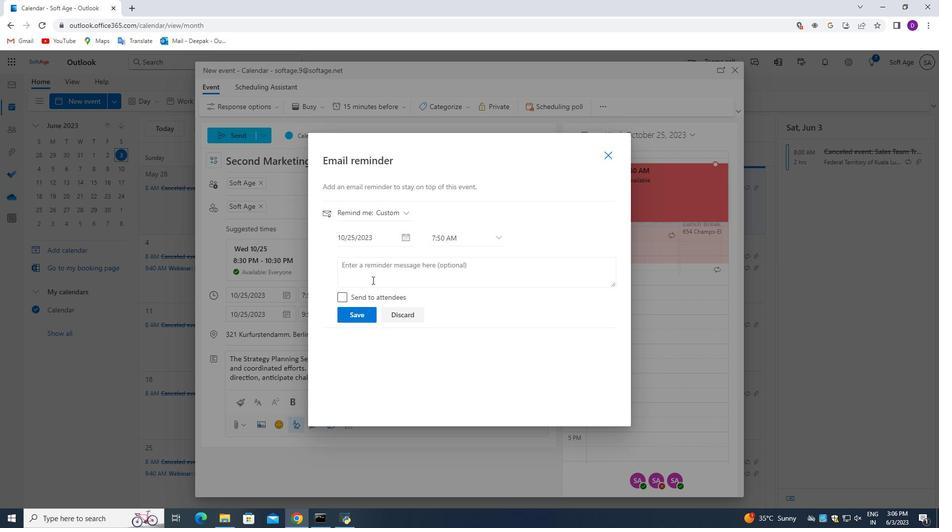 
Action: Mouse pressed left at (368, 269)
Screenshot: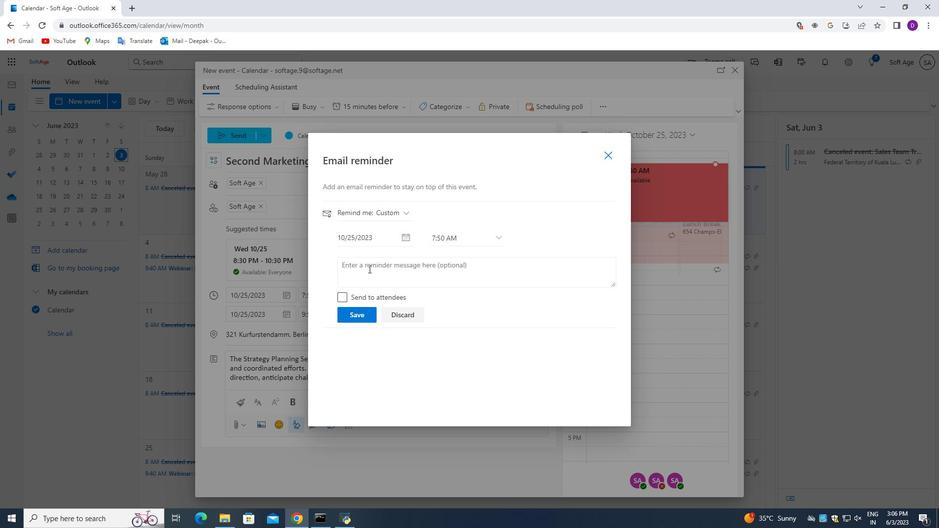 
Action: Key pressed 644
Screenshot: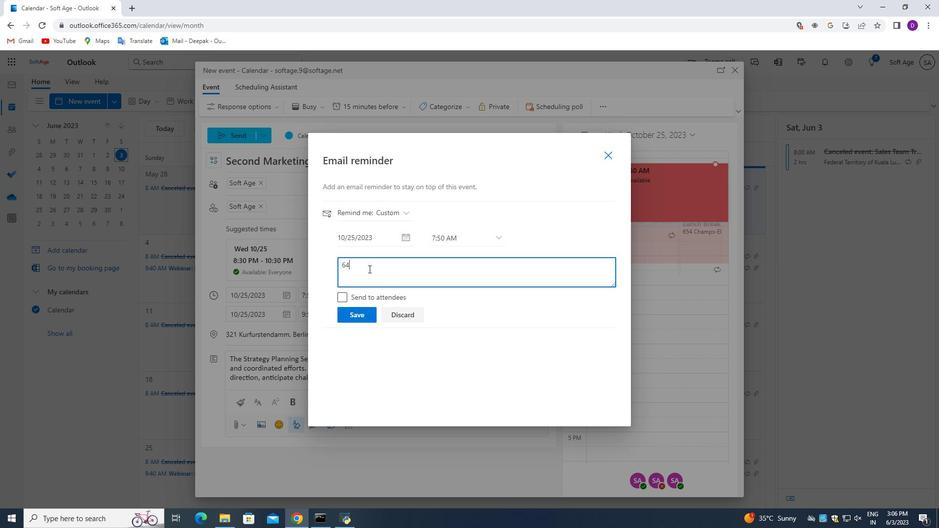
Action: Mouse moved to (356, 311)
Screenshot: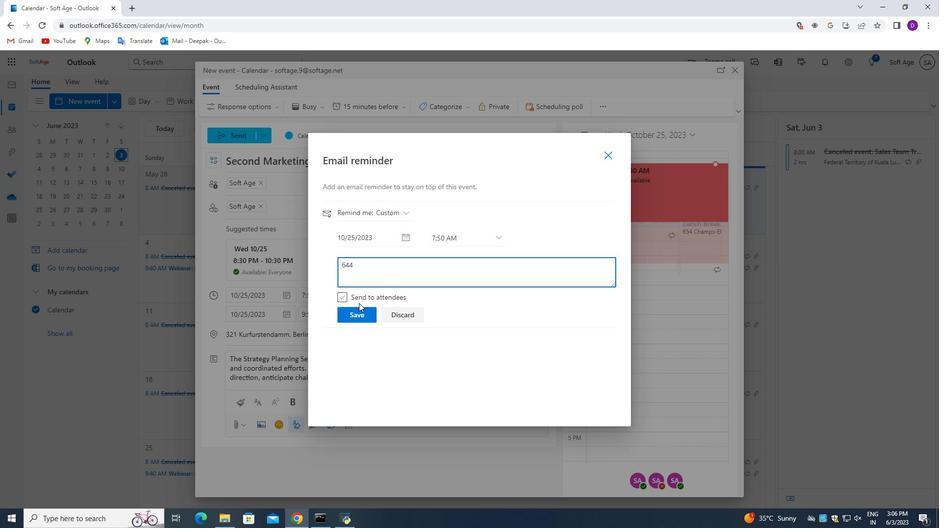 
Action: Mouse pressed left at (356, 311)
Screenshot: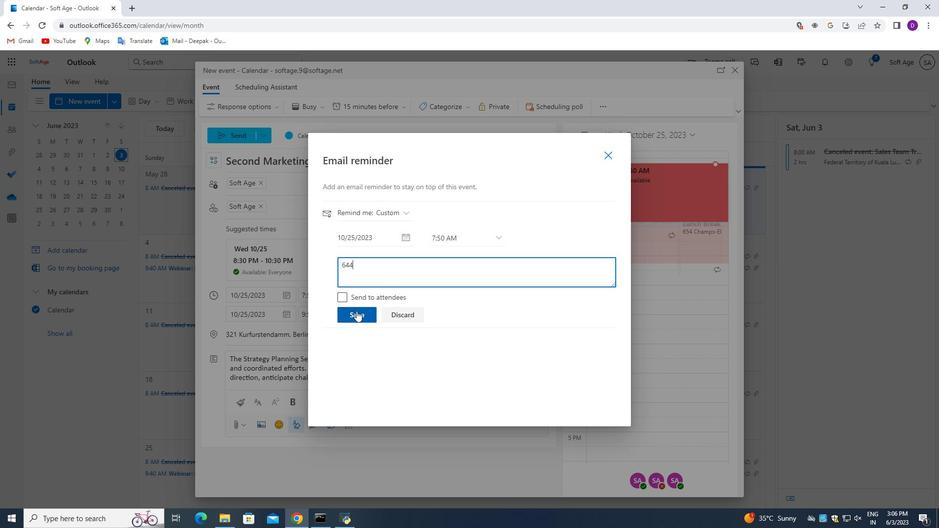 
Action: Mouse moved to (607, 154)
Screenshot: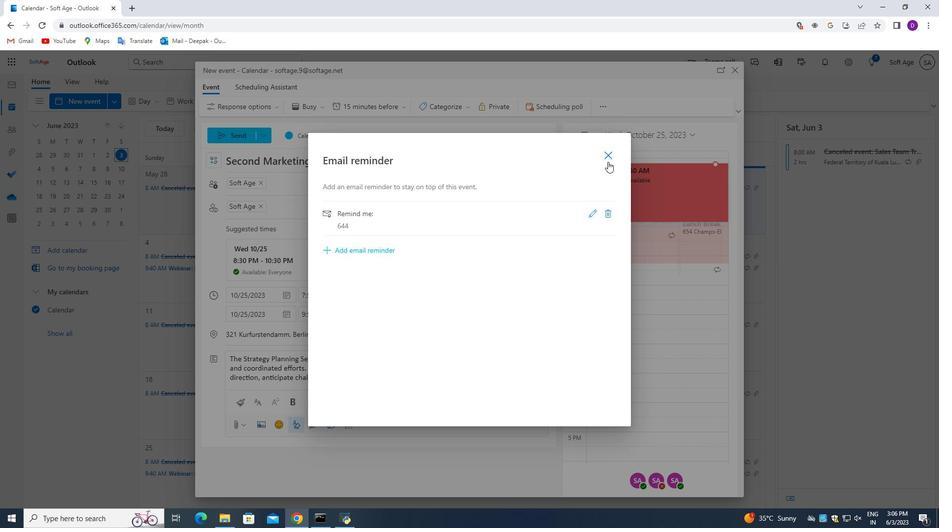 
Action: Mouse pressed left at (607, 154)
Screenshot: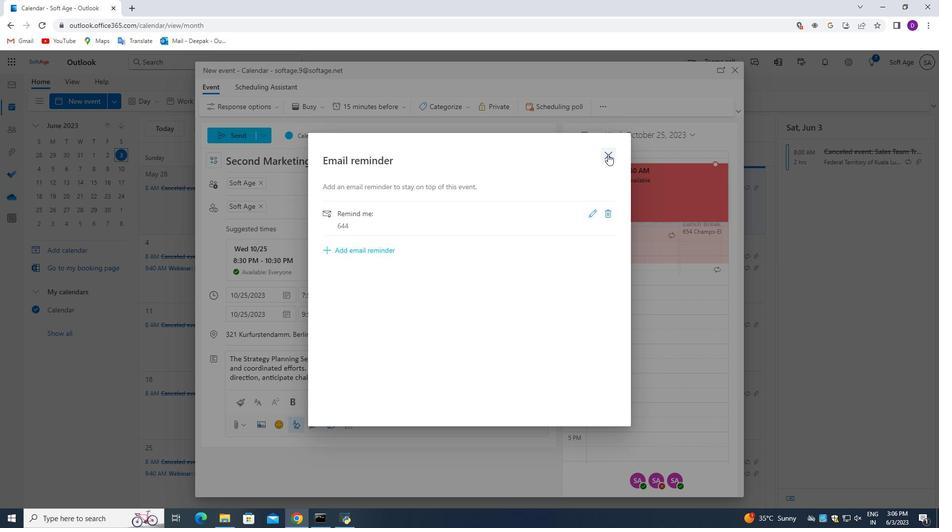 
Action: Mouse moved to (309, 255)
Screenshot: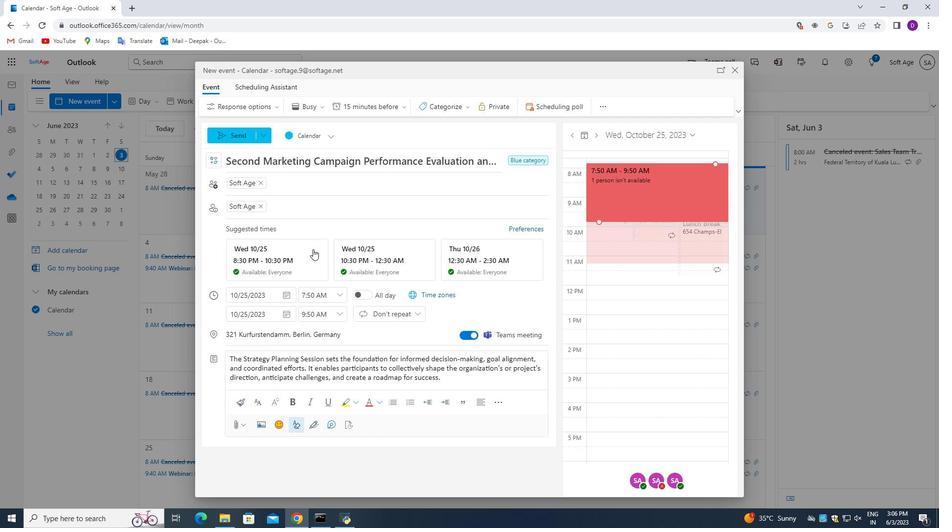 
Action: Mouse scrolled (309, 255) with delta (0, 0)
Screenshot: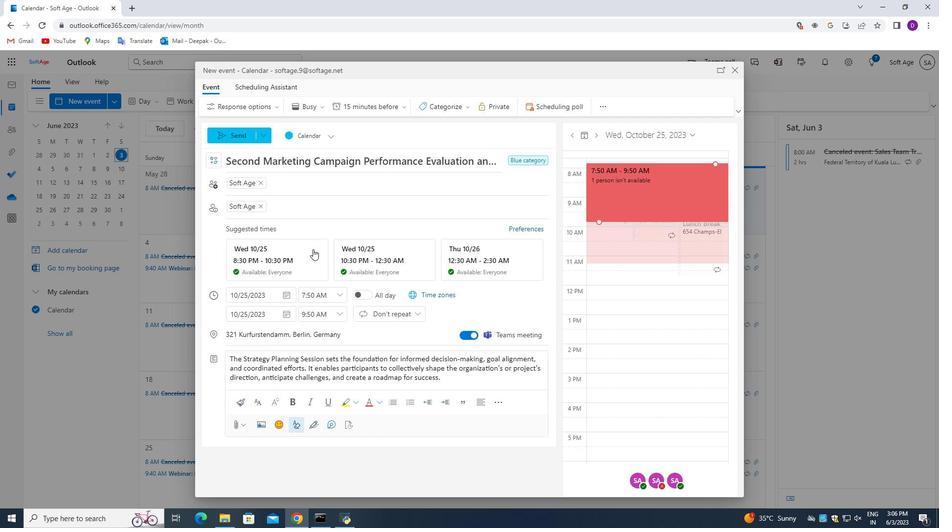 
Action: Mouse moved to (306, 258)
Screenshot: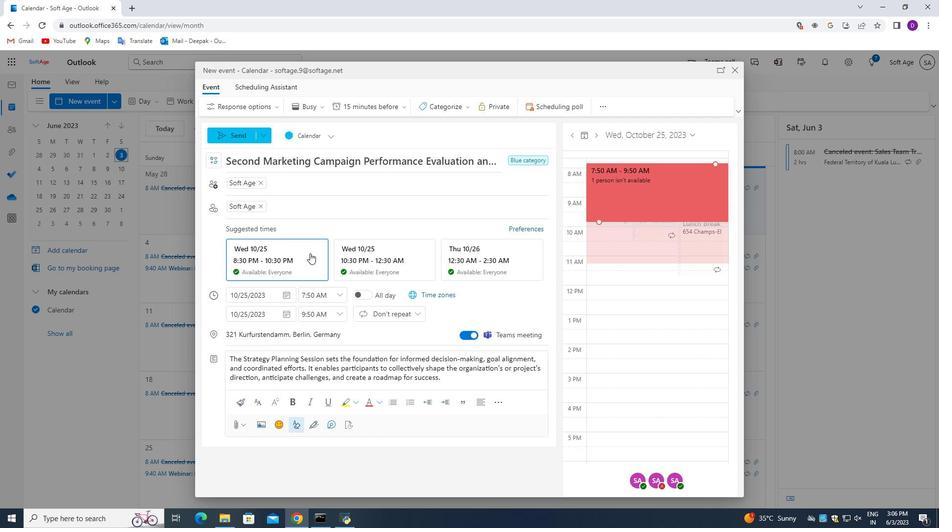 
Action: Mouse scrolled (306, 258) with delta (0, 0)
Screenshot: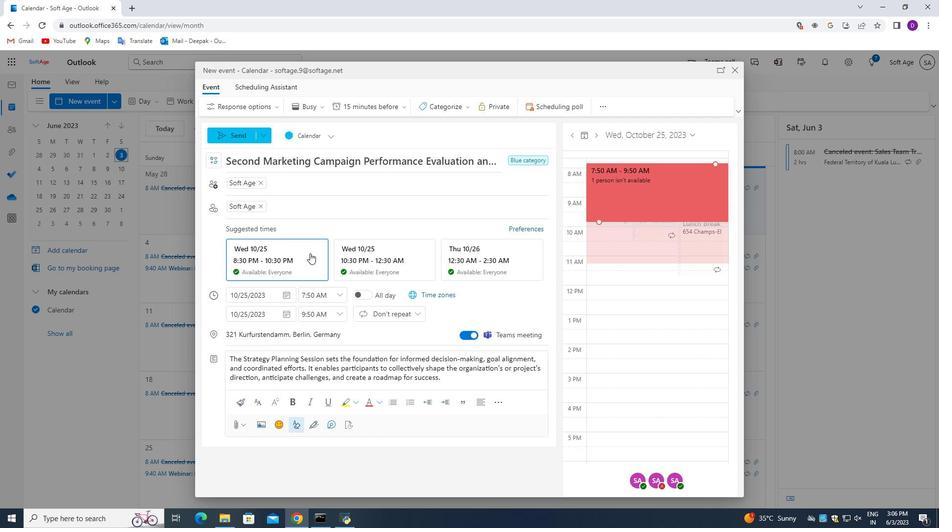 
Action: Mouse moved to (304, 260)
Screenshot: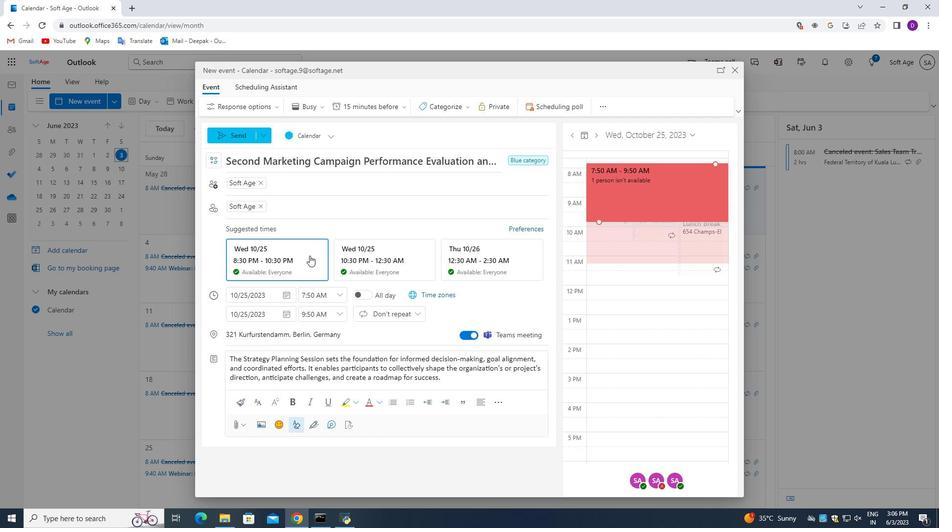 
Action: Mouse scrolled (304, 260) with delta (0, 0)
Screenshot: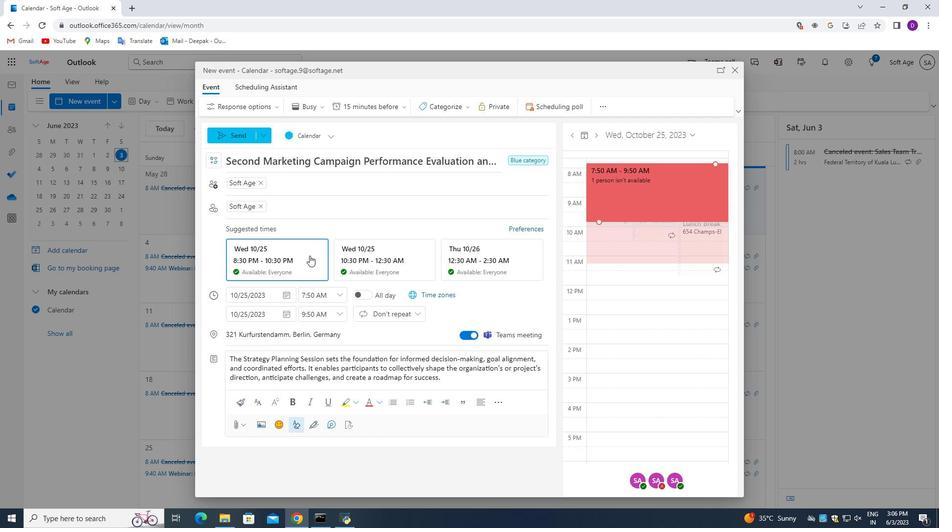 
Action: Mouse moved to (292, 261)
Screenshot: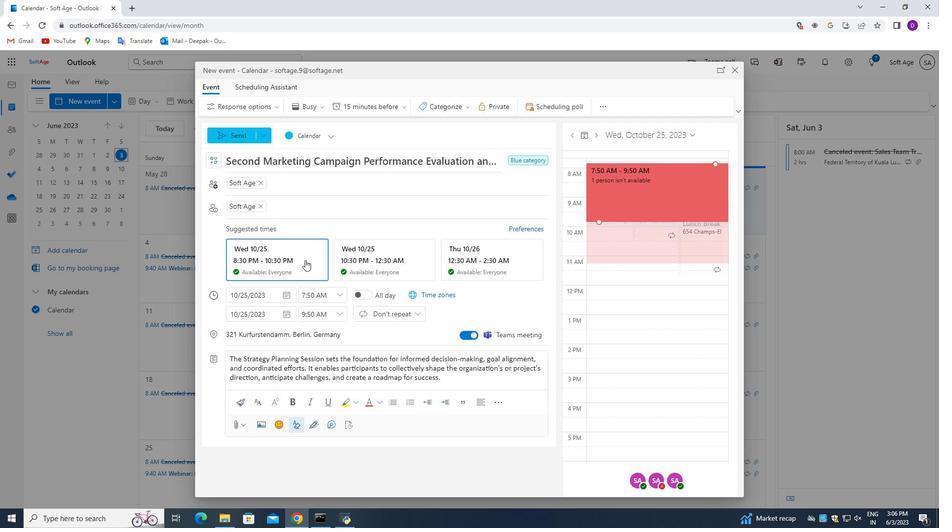 
Action: Mouse scrolled (292, 261) with delta (0, 0)
Screenshot: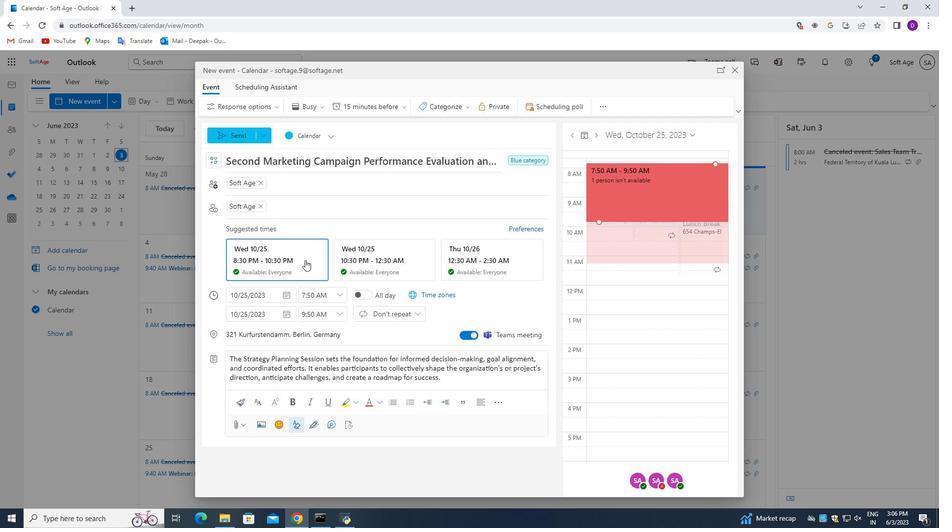 
Action: Mouse moved to (269, 239)
Screenshot: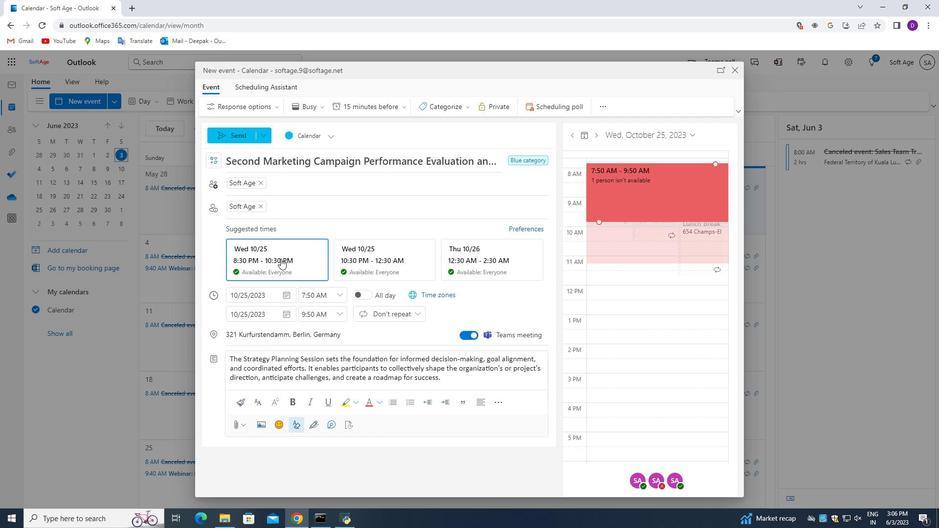 
Action: Mouse scrolled (269, 240) with delta (0, 0)
Screenshot: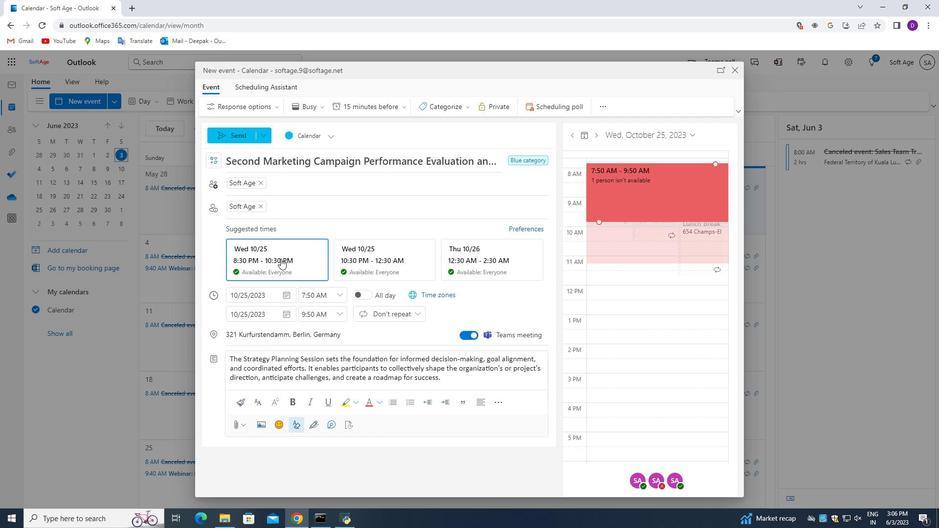 
Action: Mouse moved to (269, 236)
Screenshot: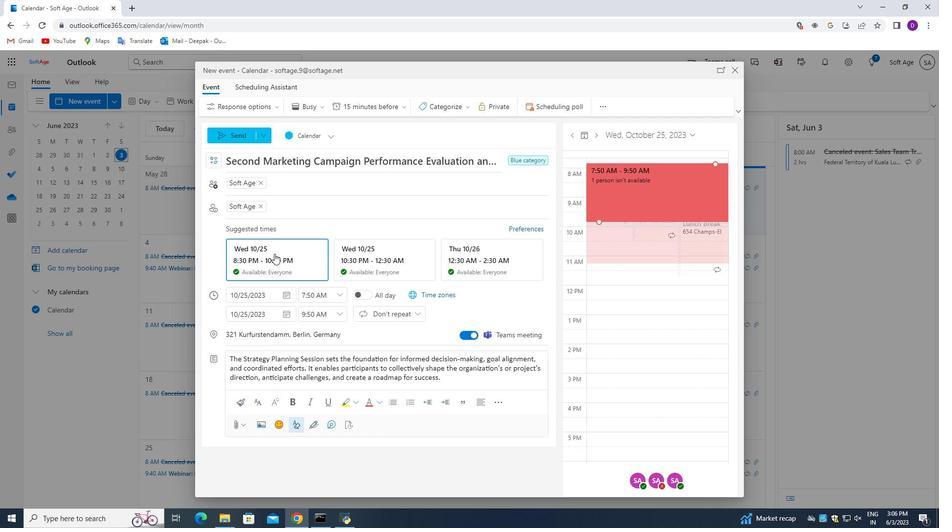 
Action: Mouse scrolled (269, 236) with delta (0, 0)
Screenshot: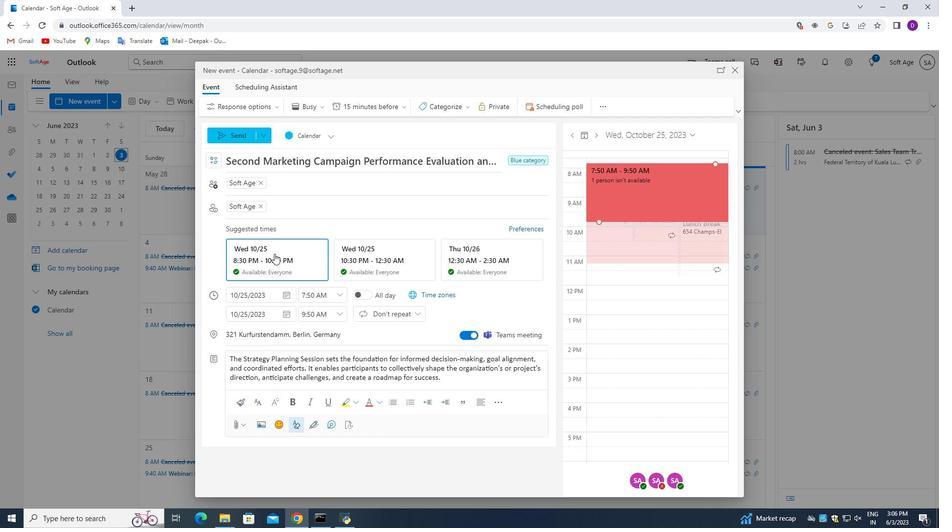 
Action: Mouse moved to (266, 226)
Screenshot: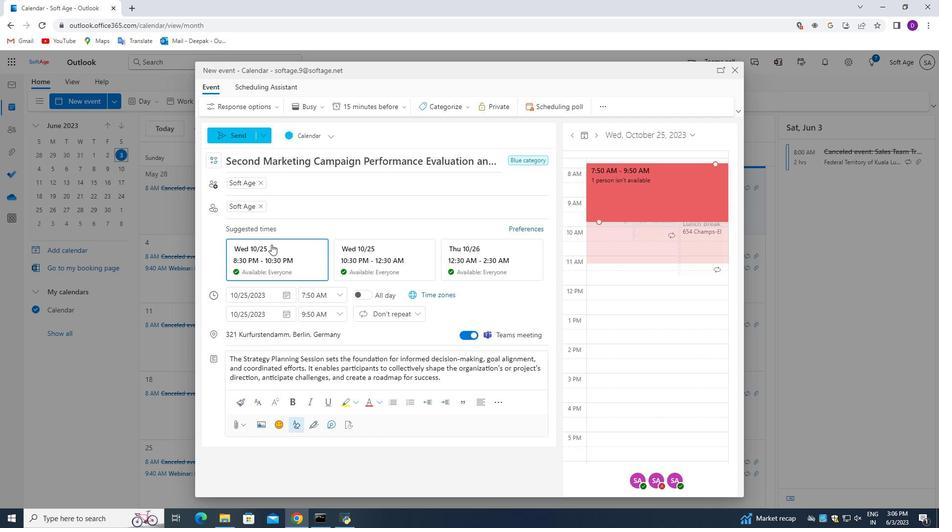
Action: Mouse scrolled (266, 226) with delta (0, 0)
Screenshot: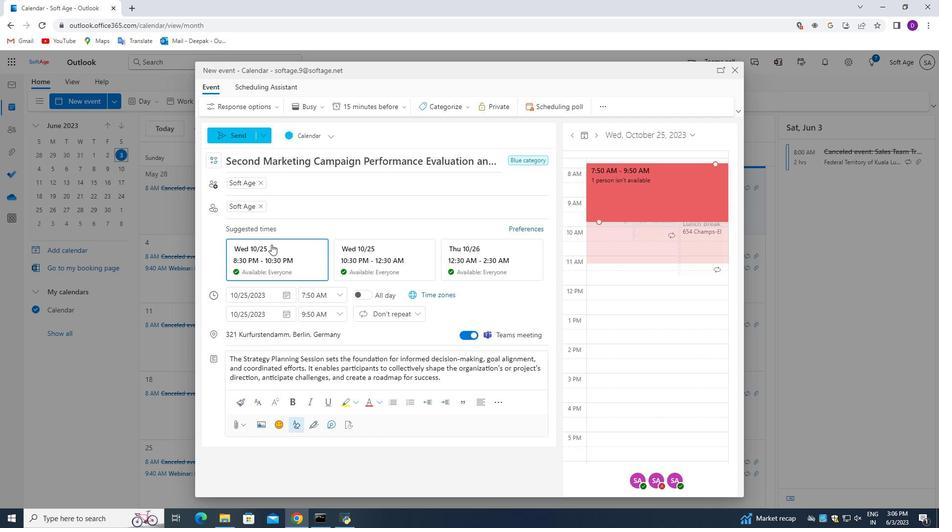 
Action: Mouse moved to (235, 133)
Screenshot: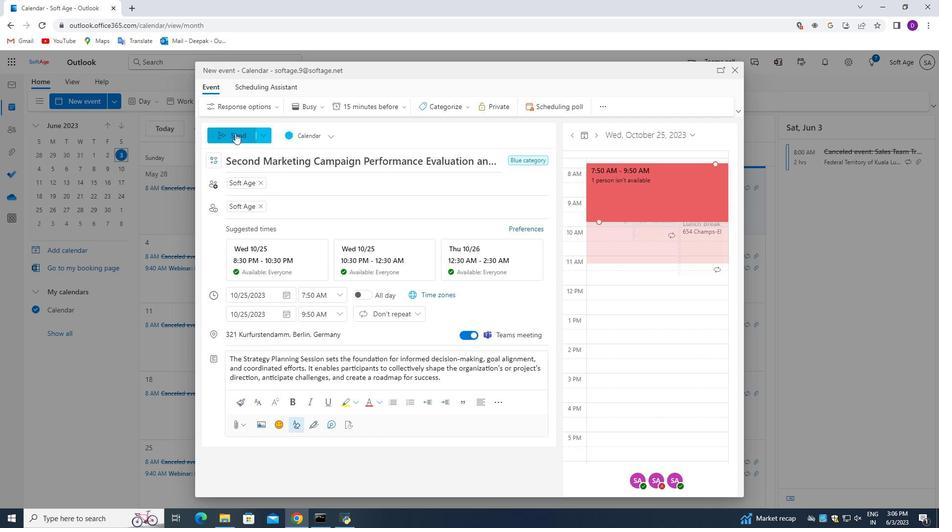 
Action: Mouse pressed left at (235, 133)
Screenshot: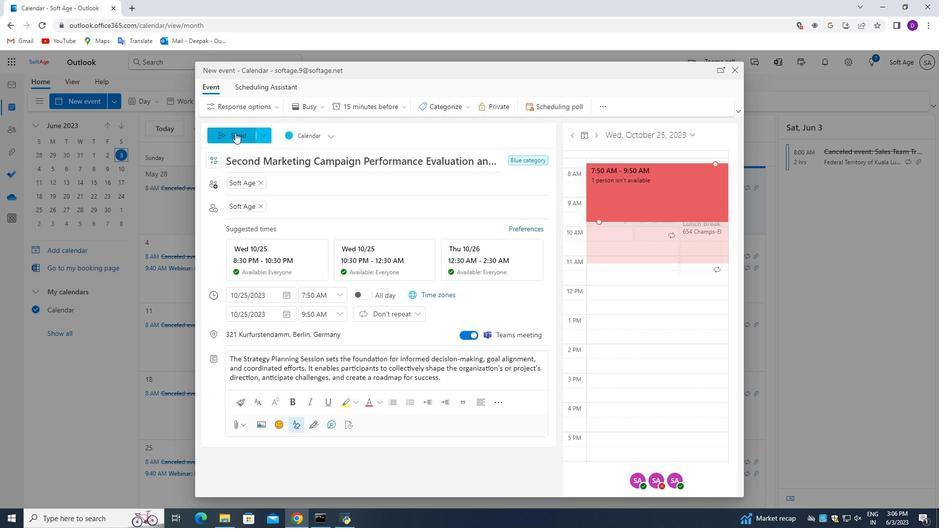 
Action: Mouse moved to (444, 323)
Screenshot: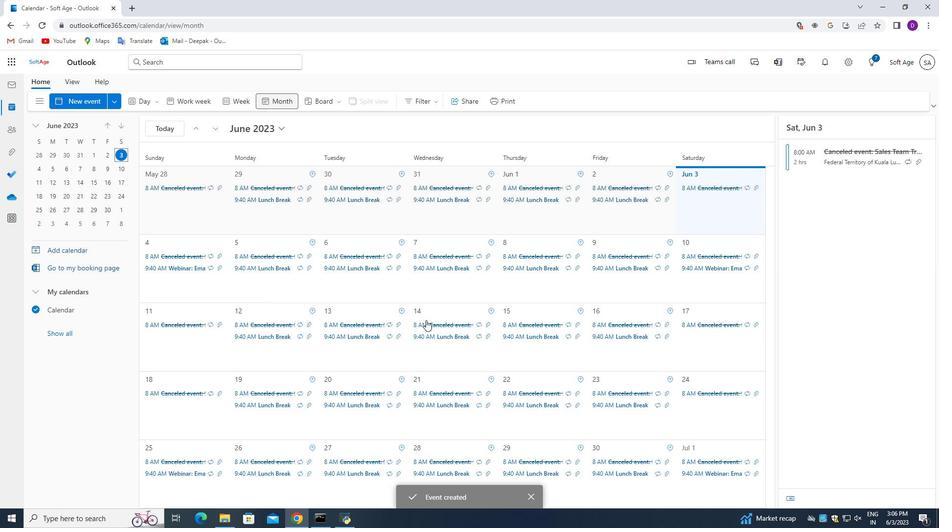 
Action: Mouse scrolled (444, 322) with delta (0, 0)
Screenshot: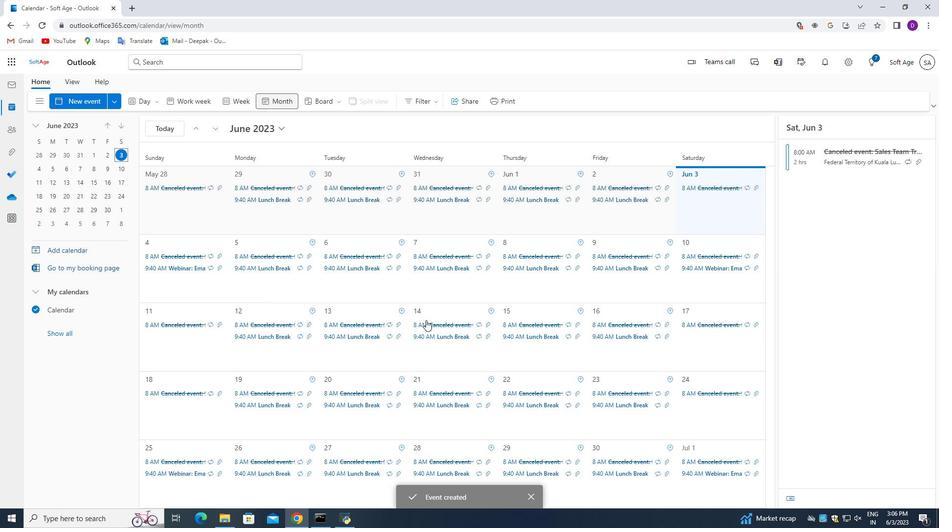 
Action: Mouse moved to (448, 324)
Screenshot: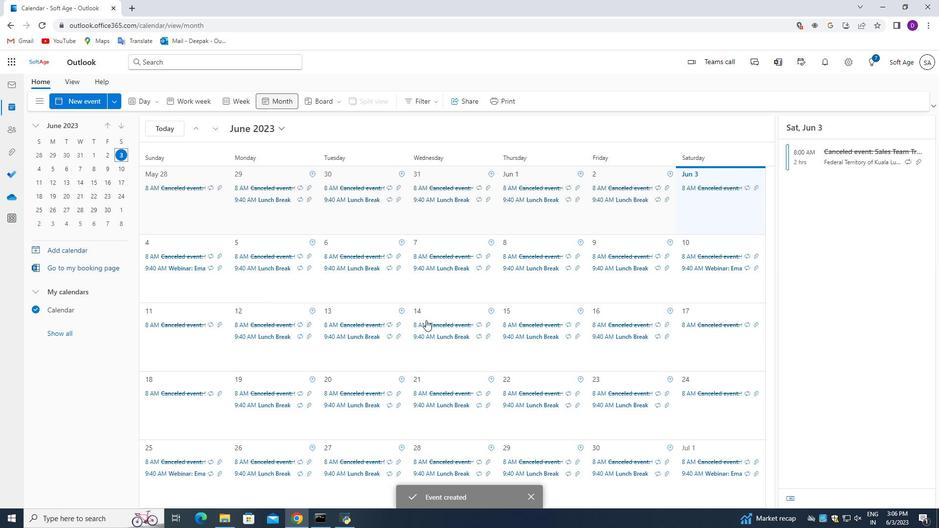 
Action: Mouse scrolled (448, 323) with delta (0, 0)
Screenshot: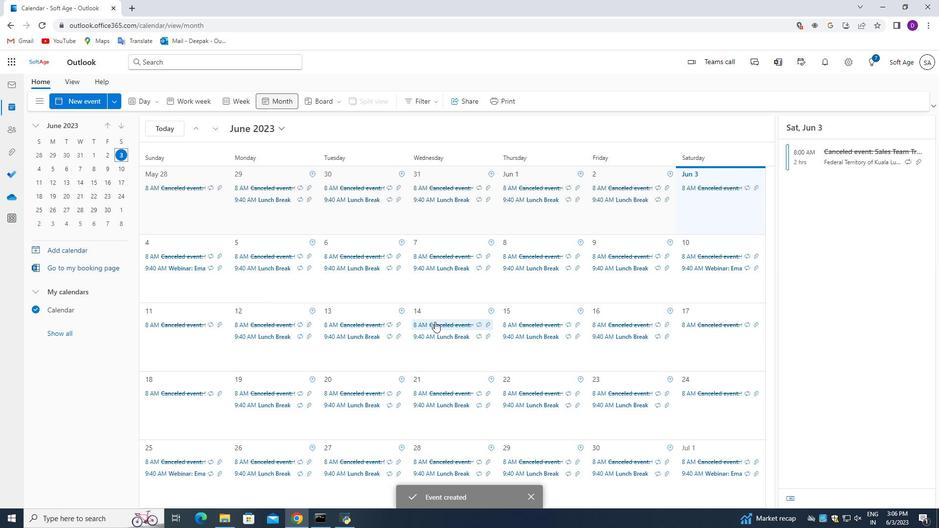 
Action: Mouse moved to (448, 324)
Screenshot: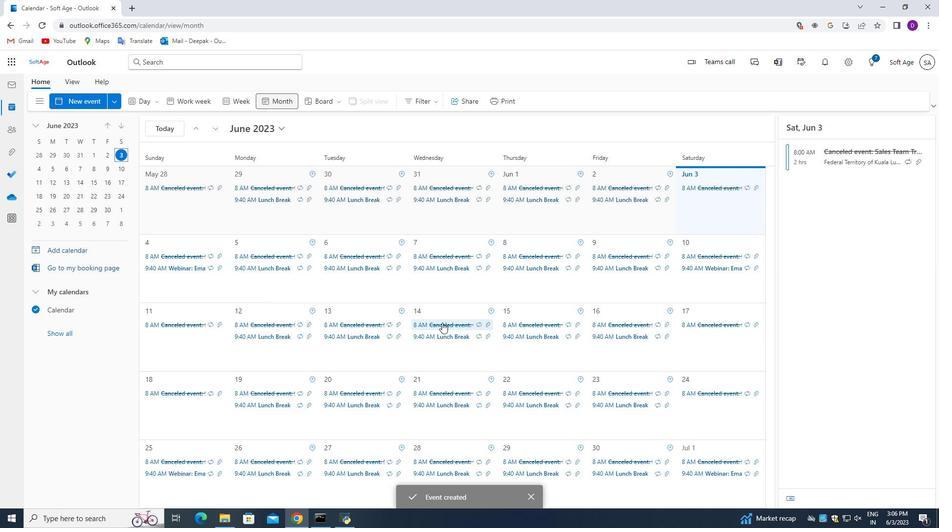 
Action: Mouse scrolled (448, 323) with delta (0, 0)
Screenshot: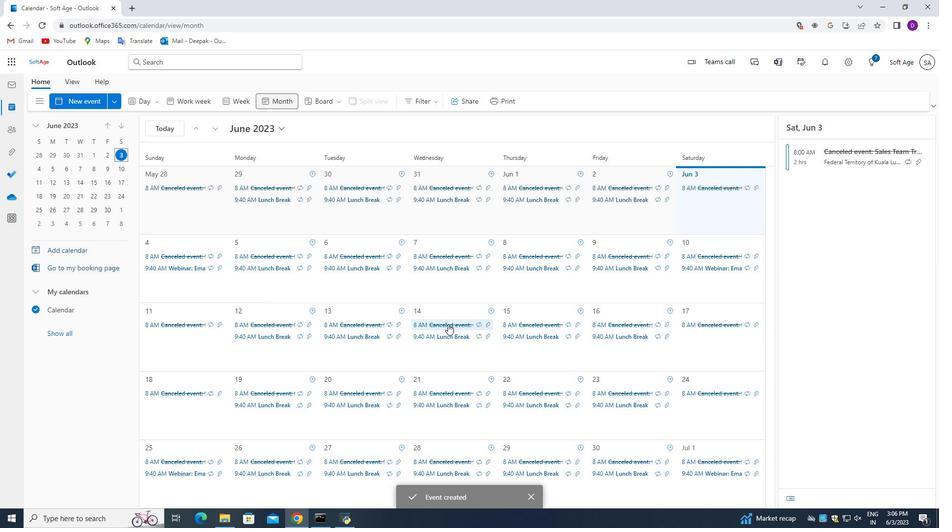 
Action: Mouse moved to (443, 310)
Screenshot: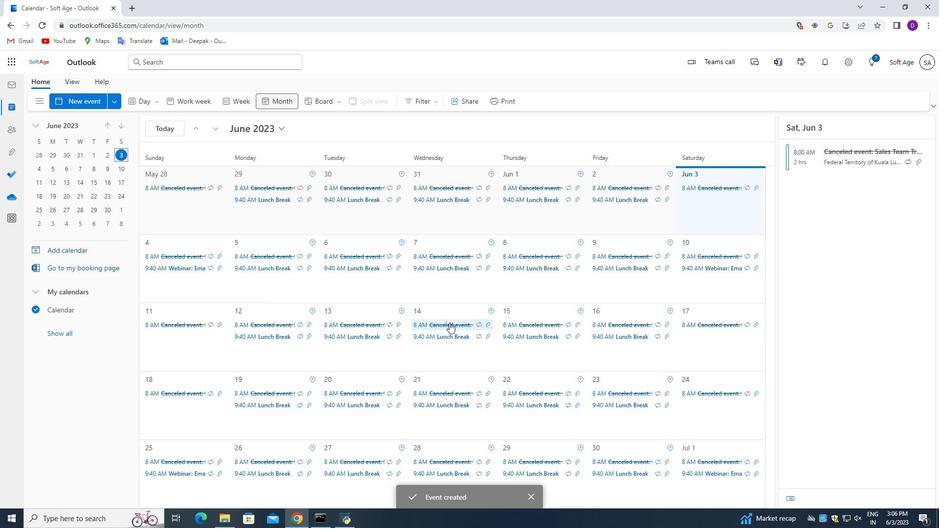 
Action: Mouse scrolled (443, 310) with delta (0, 0)
Screenshot: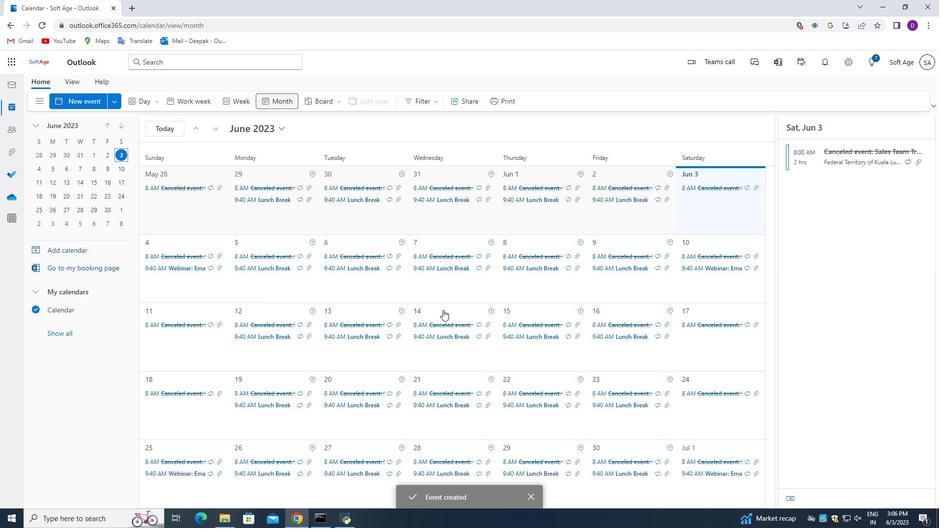
Action: Mouse scrolled (443, 310) with delta (0, 0)
Screenshot: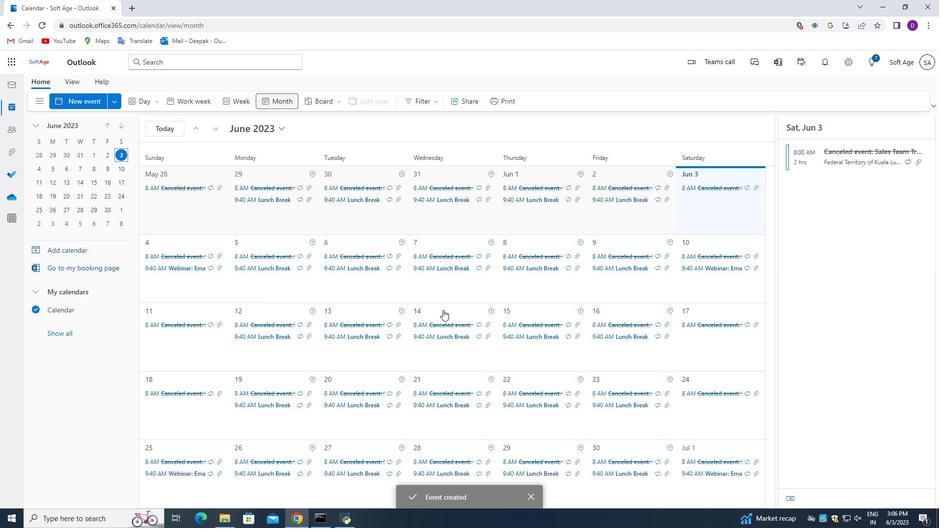 
Action: Mouse moved to (441, 310)
Screenshot: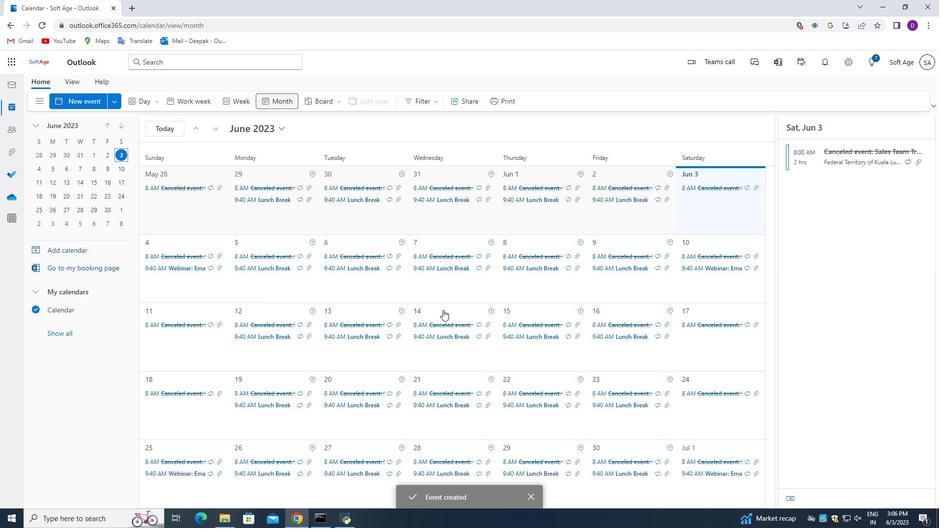 
